 Task: Search one way flight ticket for 2 adults, 2 infants in seat and 1 infant on lap in first from Homer: Homer Airport to Jackson: Jackson Hole Airport on 5-2-2023. Choice of flights is United. Number of bags: 1 checked bag. Price is upto 95000. Outbound departure time preference is 18:15.
Action: Mouse moved to (234, 167)
Screenshot: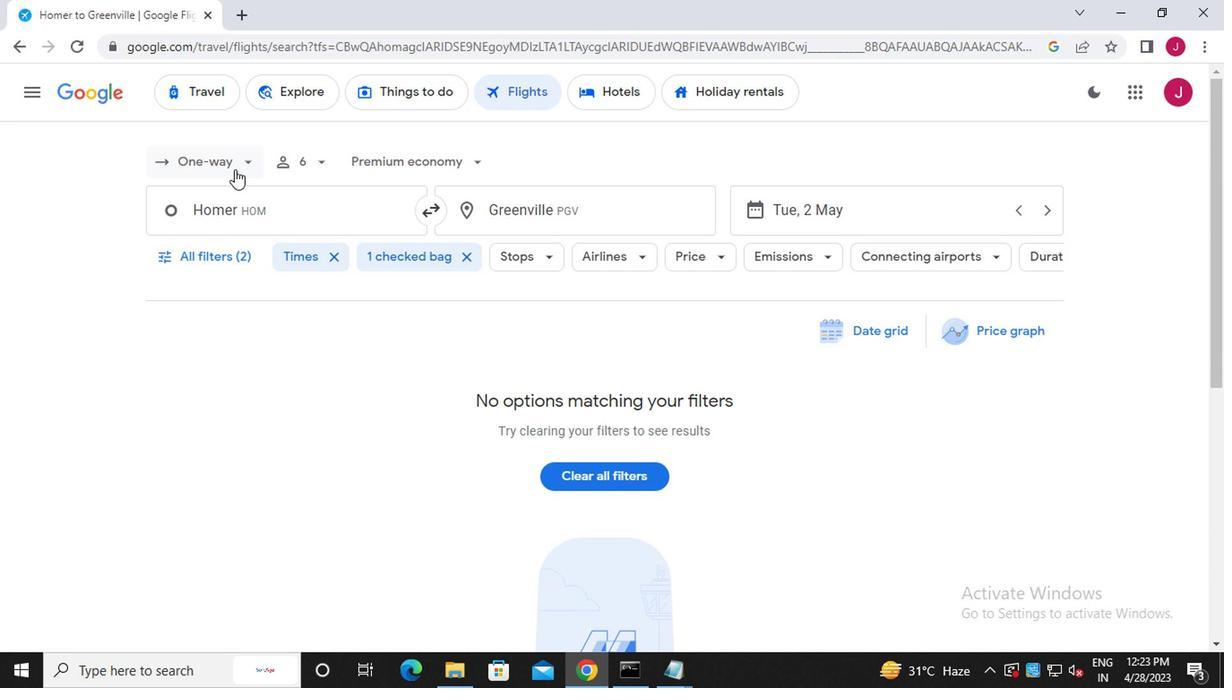 
Action: Mouse pressed left at (234, 167)
Screenshot: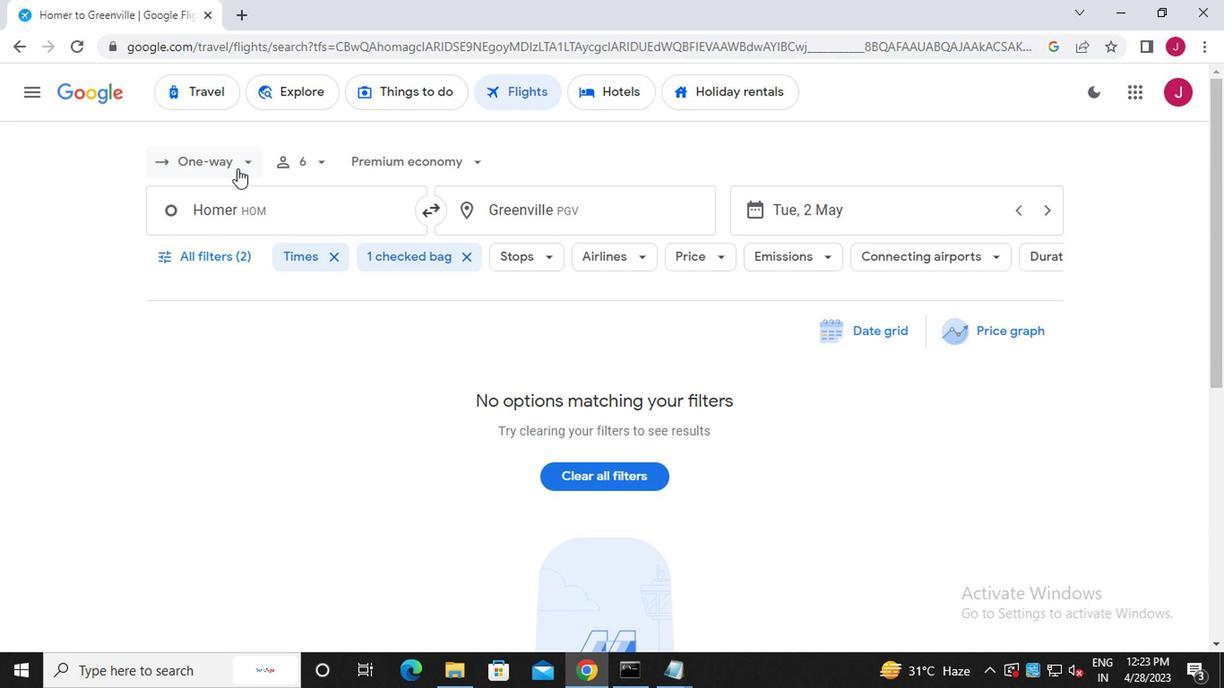 
Action: Mouse moved to (235, 244)
Screenshot: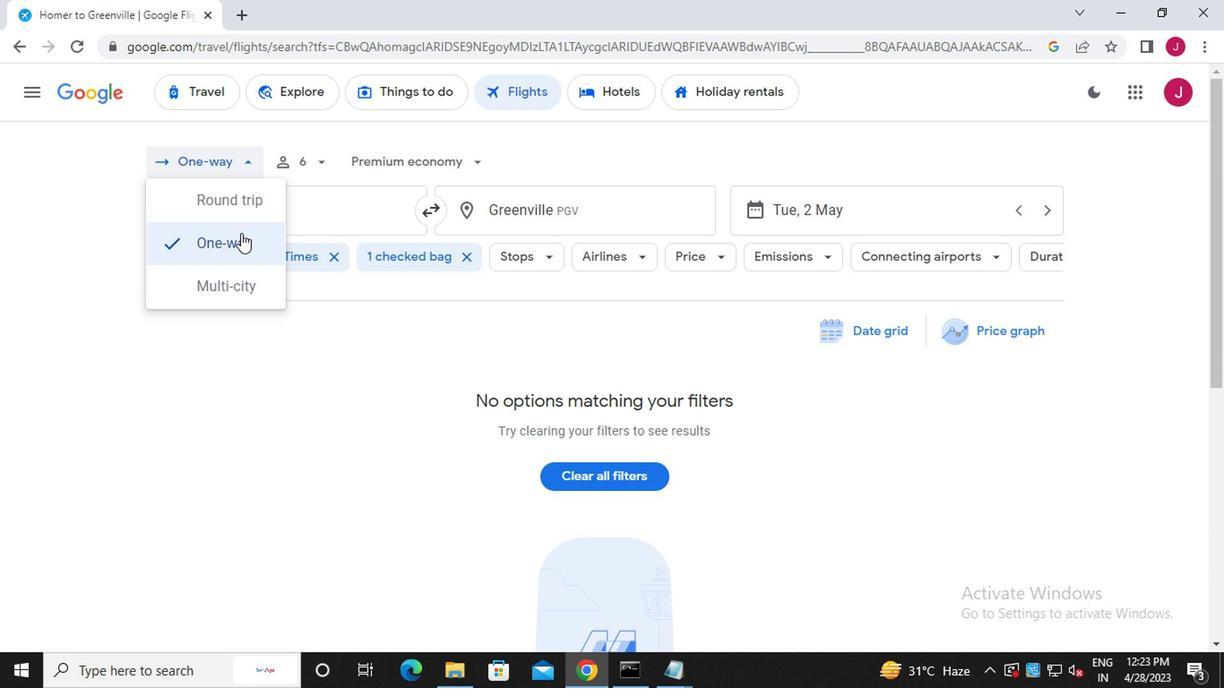 
Action: Mouse pressed left at (235, 244)
Screenshot: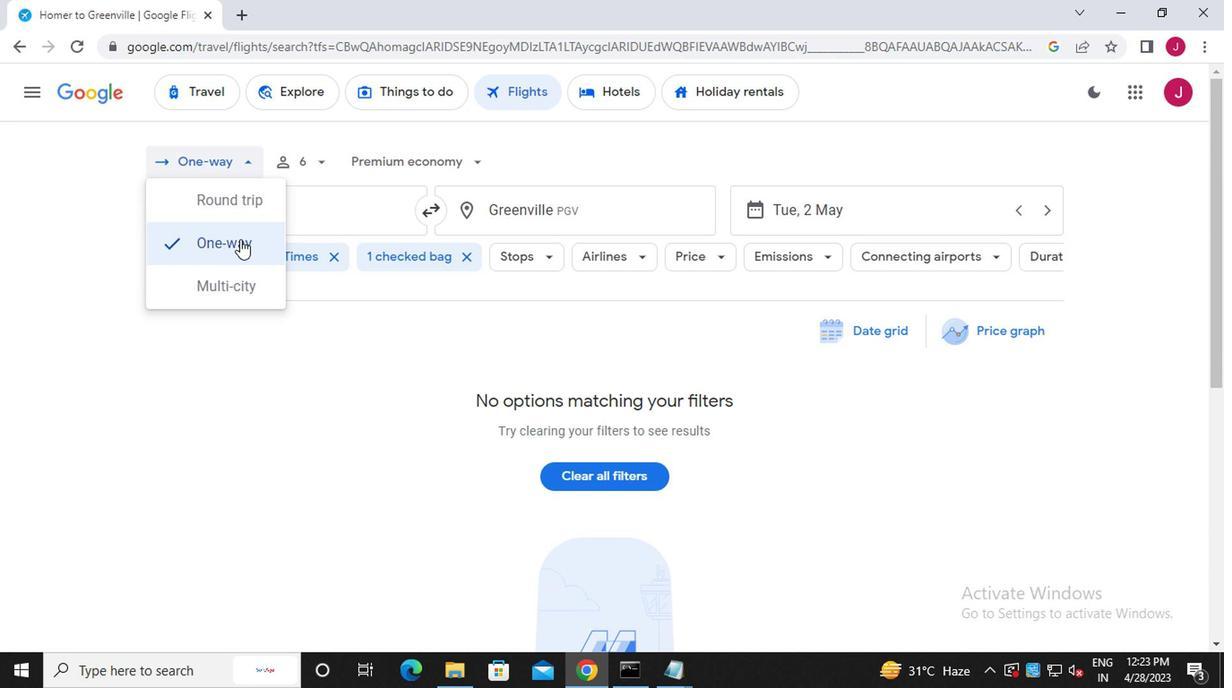 
Action: Mouse moved to (326, 160)
Screenshot: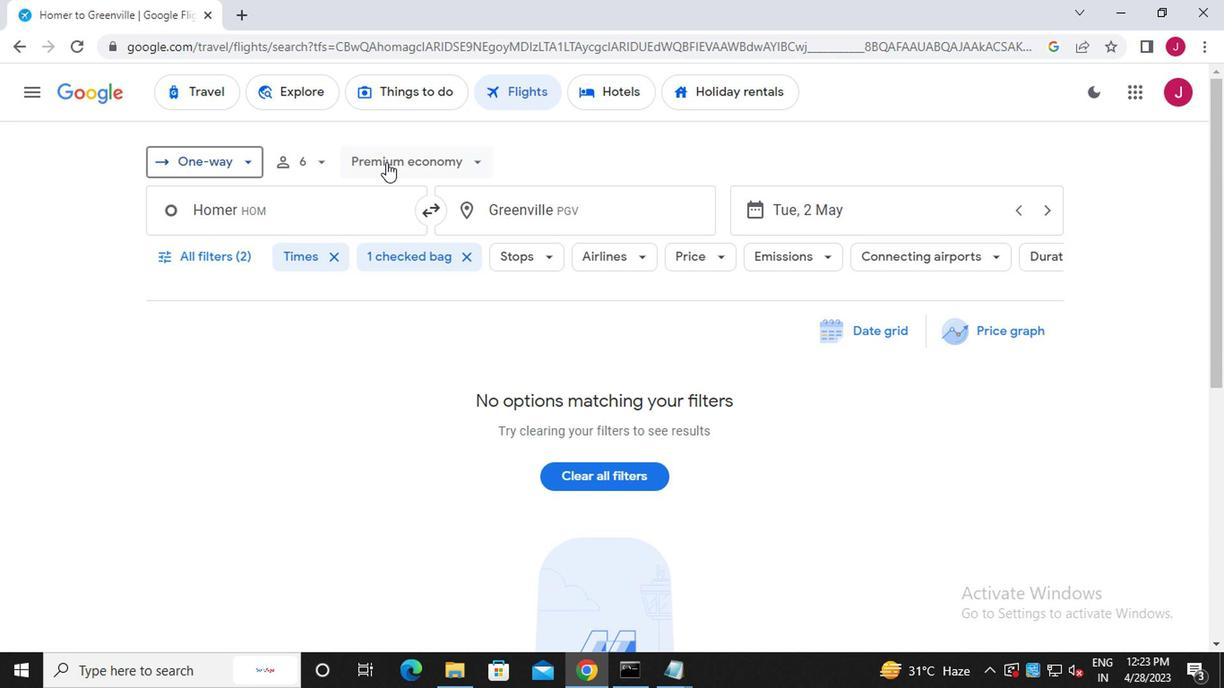 
Action: Mouse pressed left at (326, 160)
Screenshot: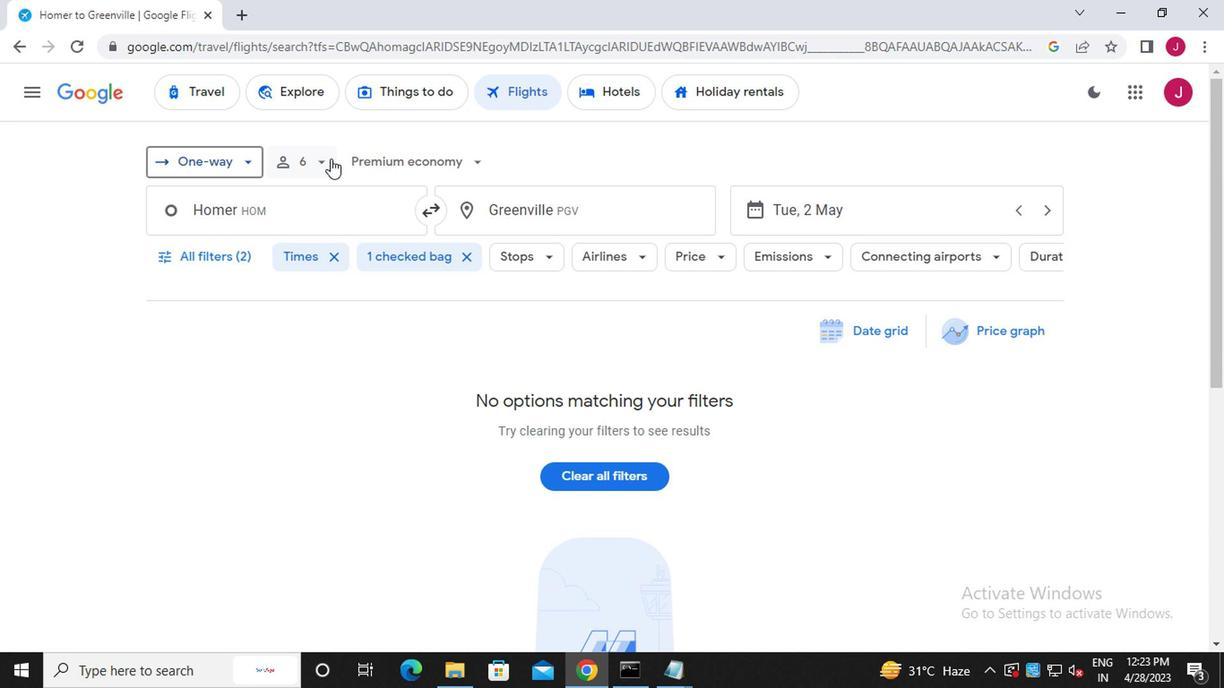 
Action: Mouse moved to (386, 211)
Screenshot: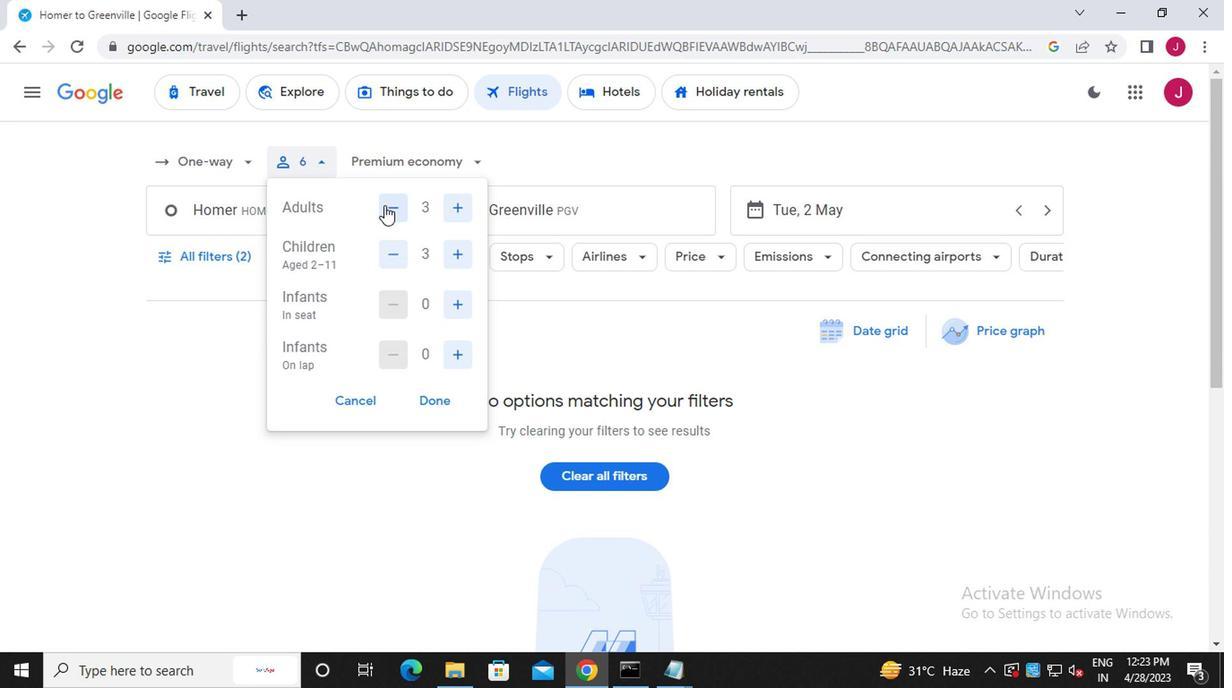
Action: Mouse pressed left at (386, 211)
Screenshot: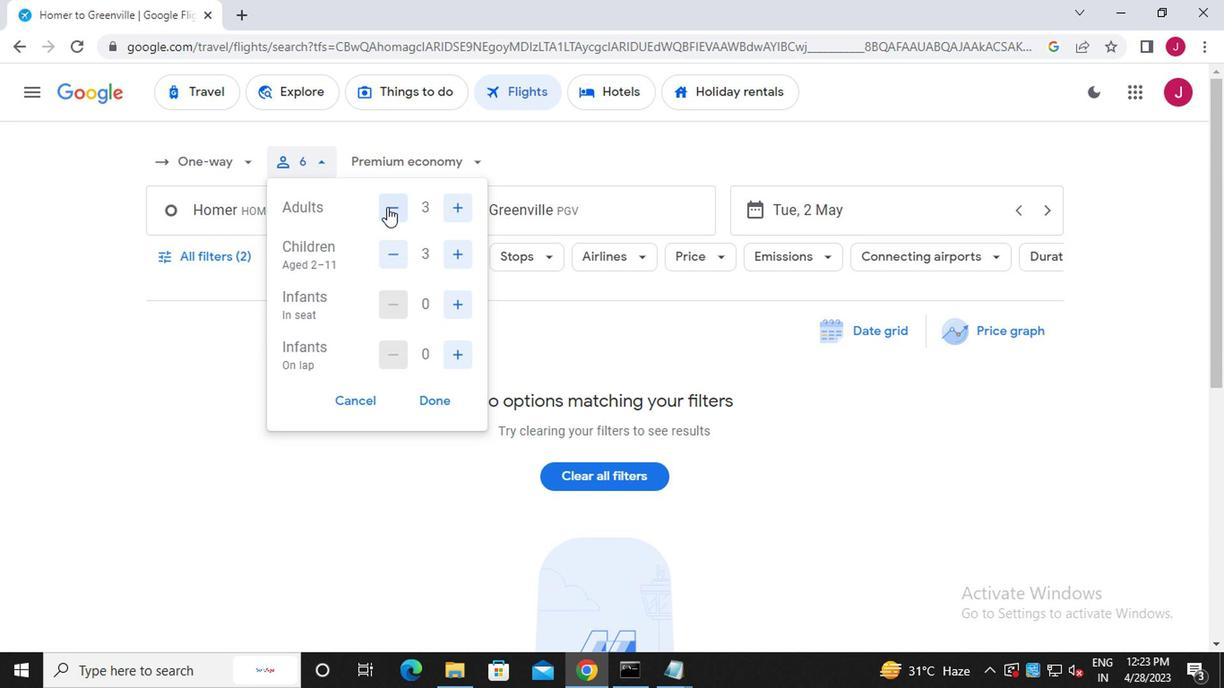 
Action: Mouse moved to (386, 258)
Screenshot: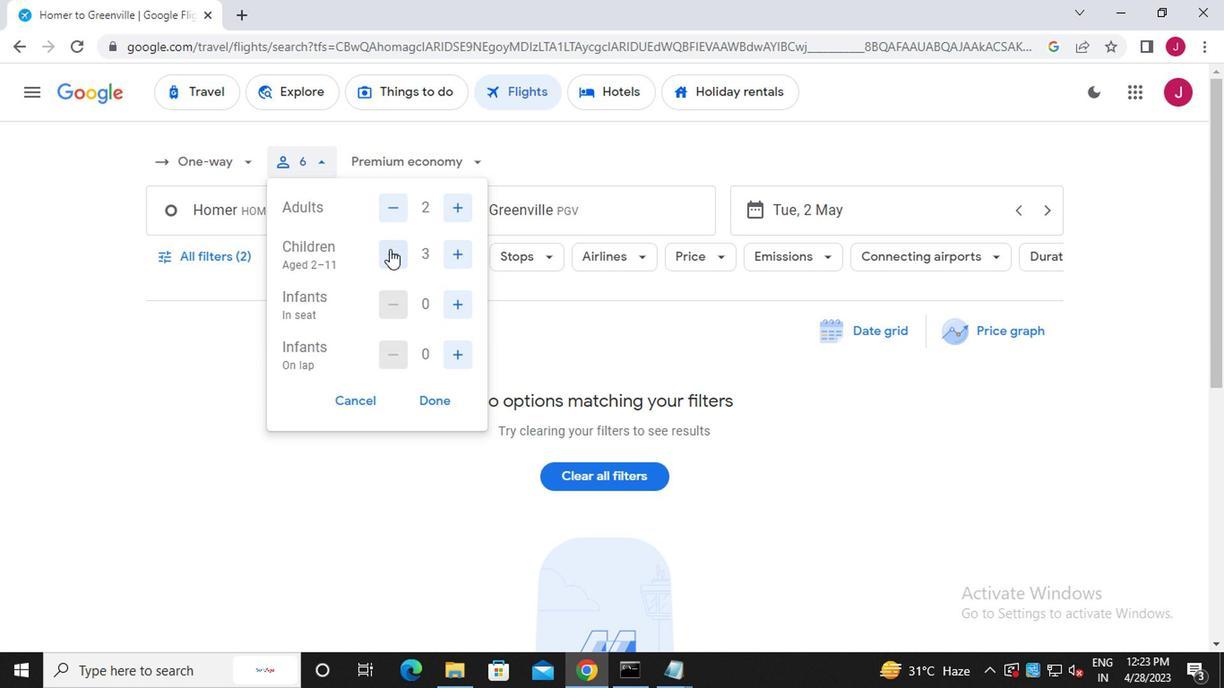 
Action: Mouse pressed left at (386, 258)
Screenshot: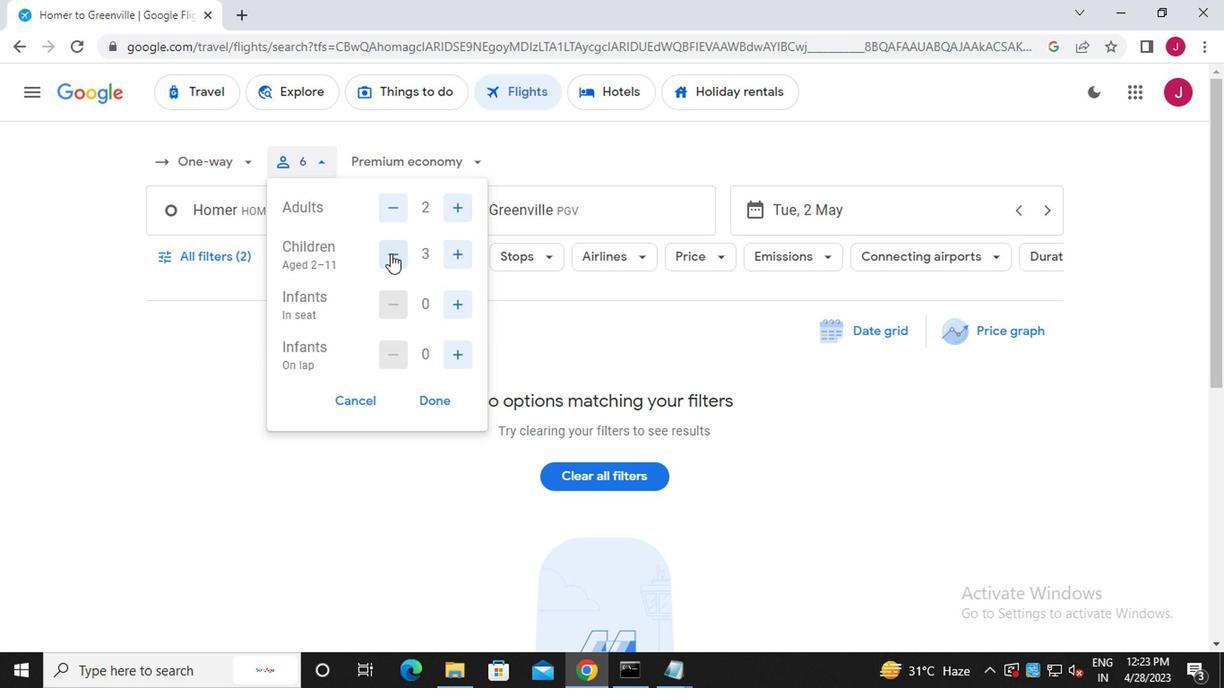 
Action: Mouse pressed left at (386, 258)
Screenshot: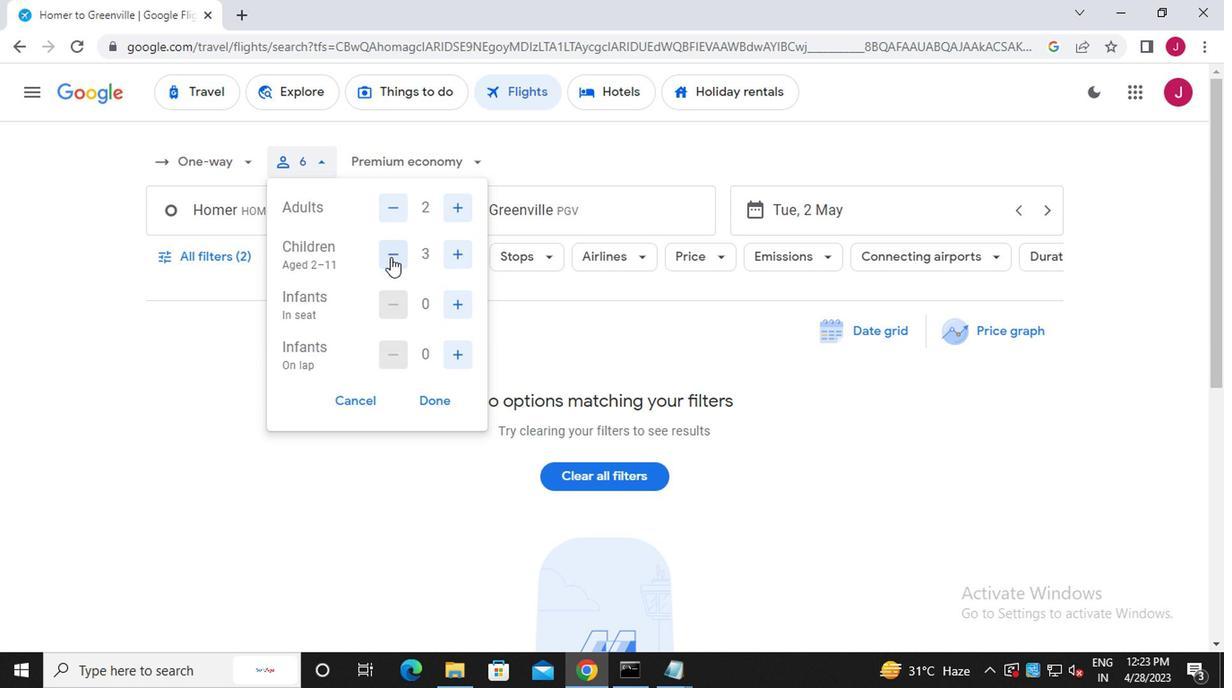 
Action: Mouse pressed left at (386, 258)
Screenshot: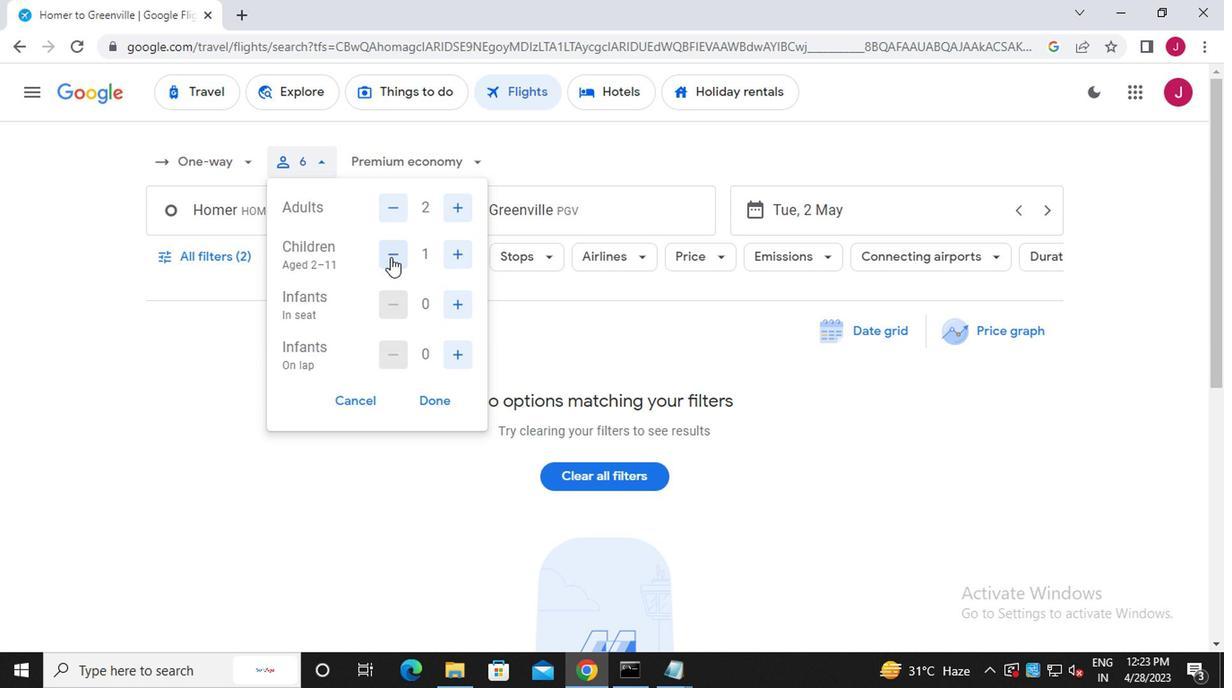 
Action: Mouse moved to (450, 307)
Screenshot: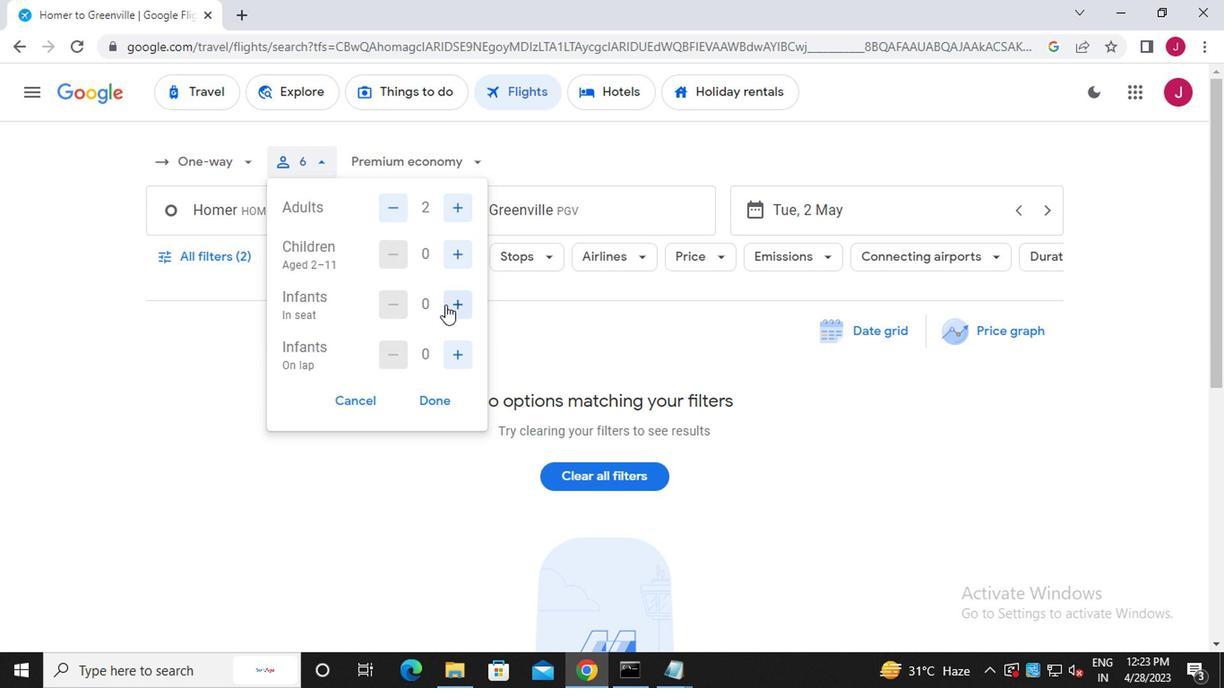 
Action: Mouse pressed left at (450, 307)
Screenshot: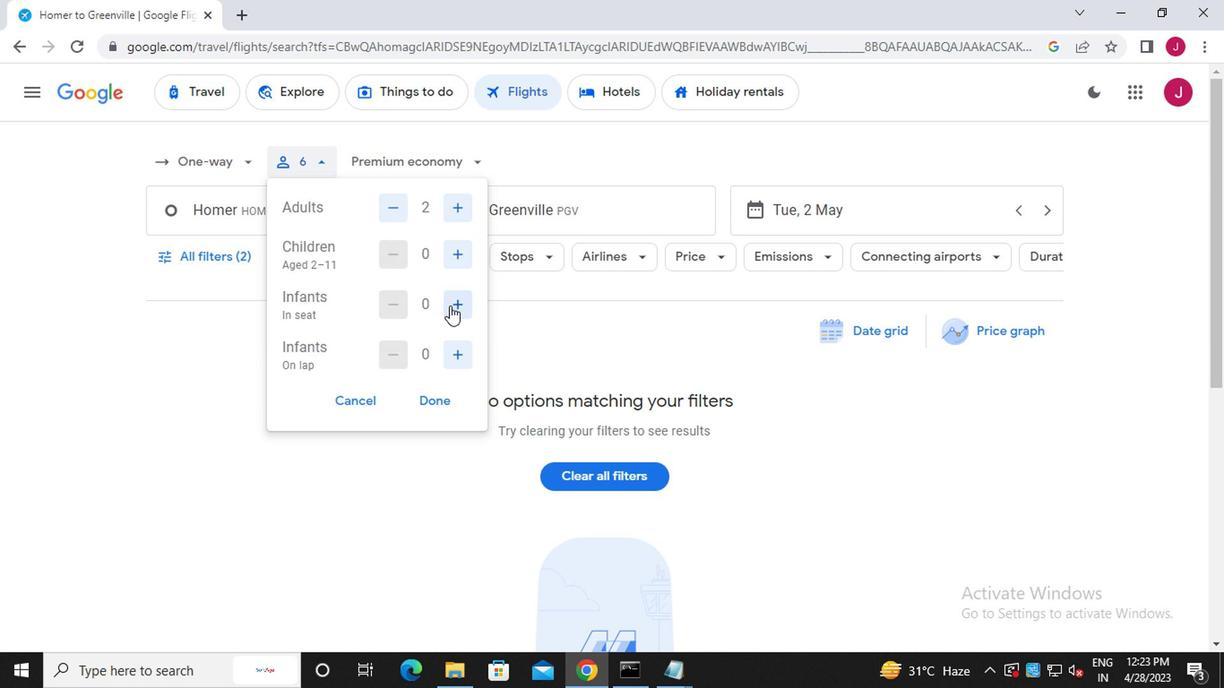 
Action: Mouse moved to (452, 307)
Screenshot: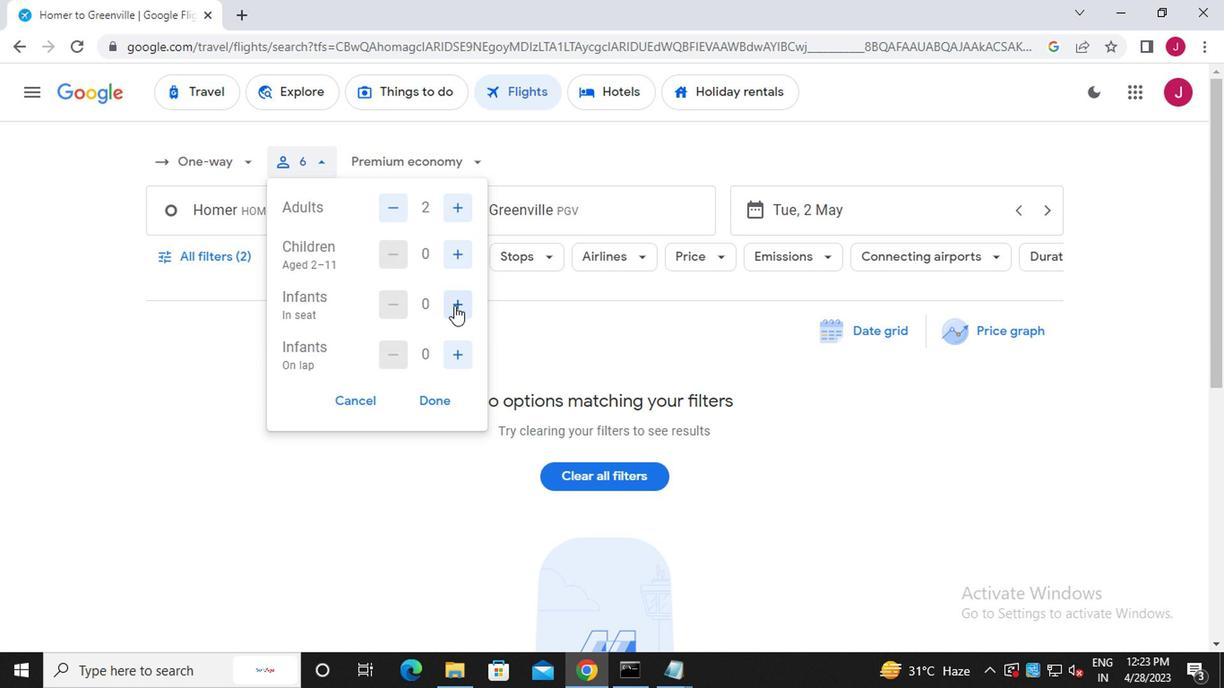 
Action: Mouse pressed left at (452, 307)
Screenshot: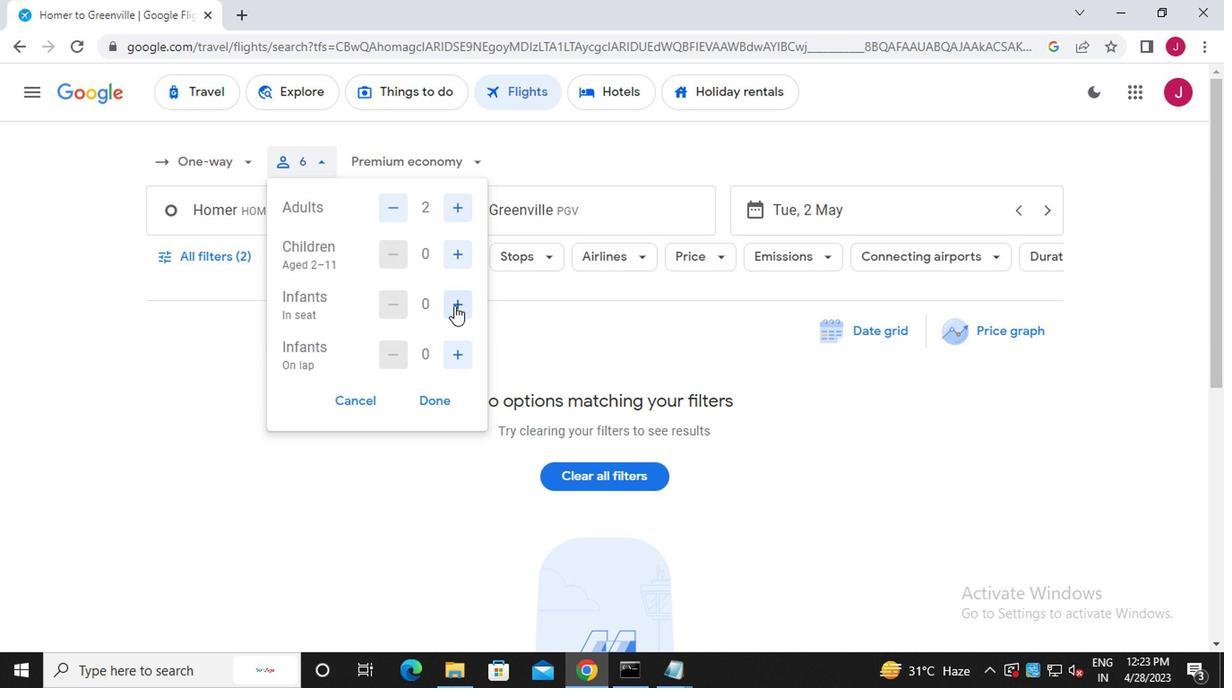 
Action: Mouse moved to (450, 351)
Screenshot: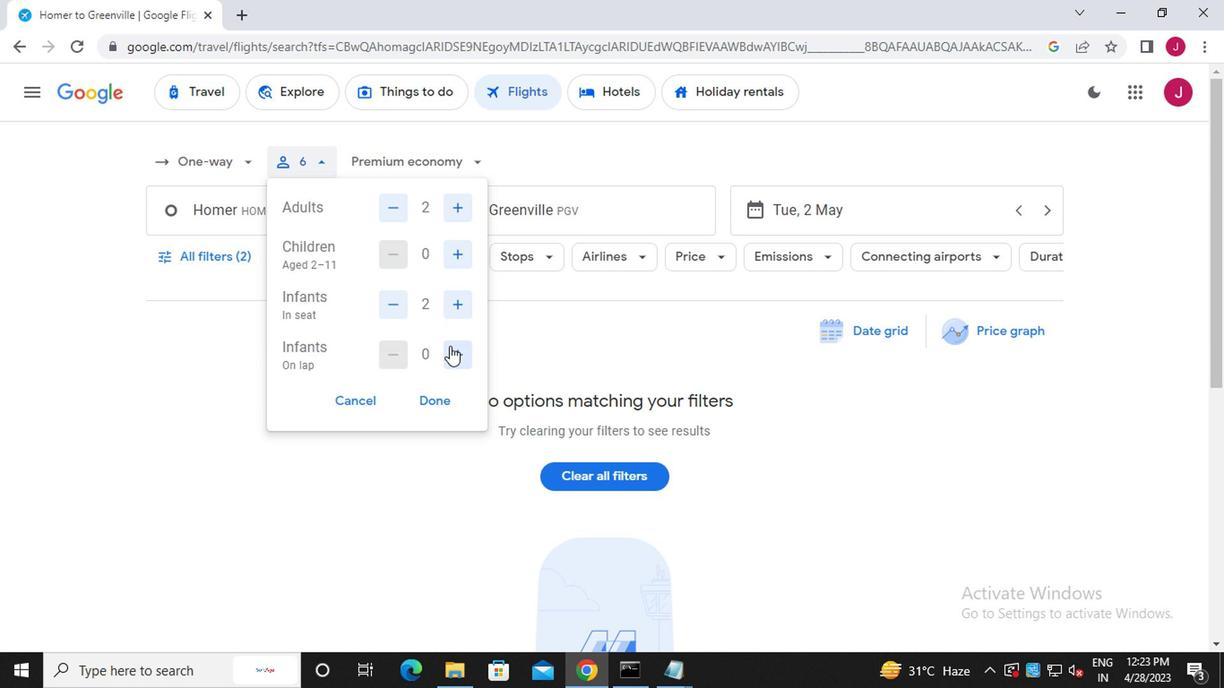 
Action: Mouse pressed left at (450, 351)
Screenshot: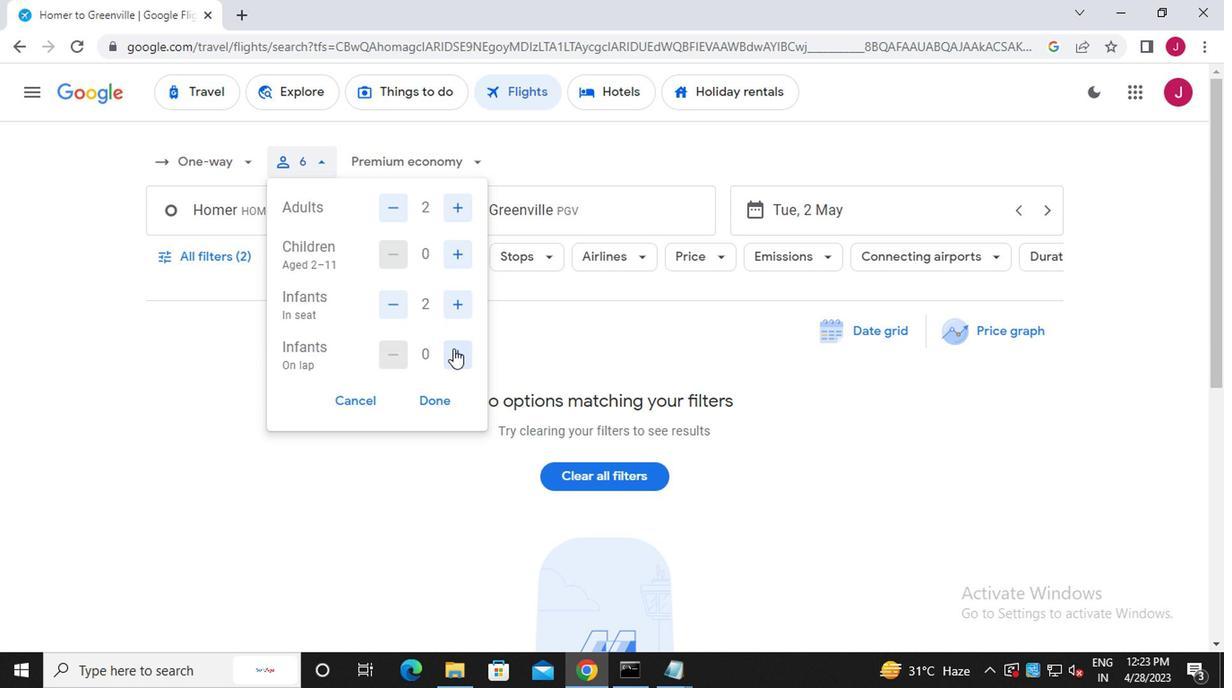 
Action: Mouse moved to (430, 402)
Screenshot: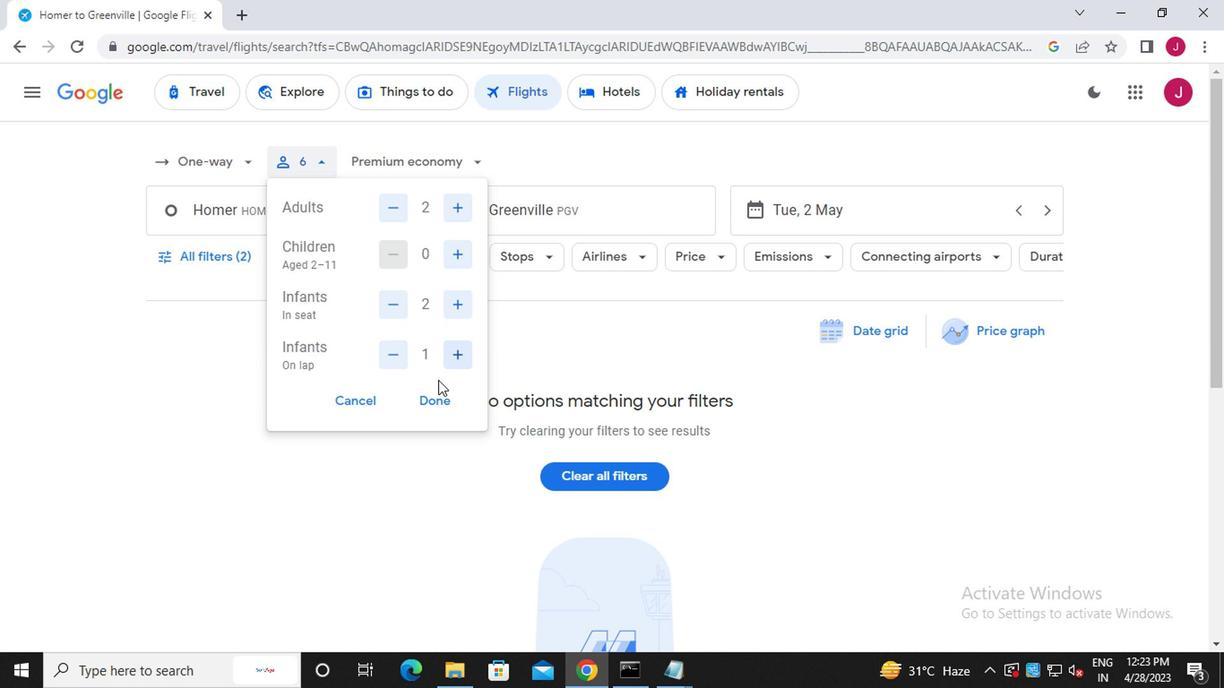 
Action: Mouse pressed left at (430, 402)
Screenshot: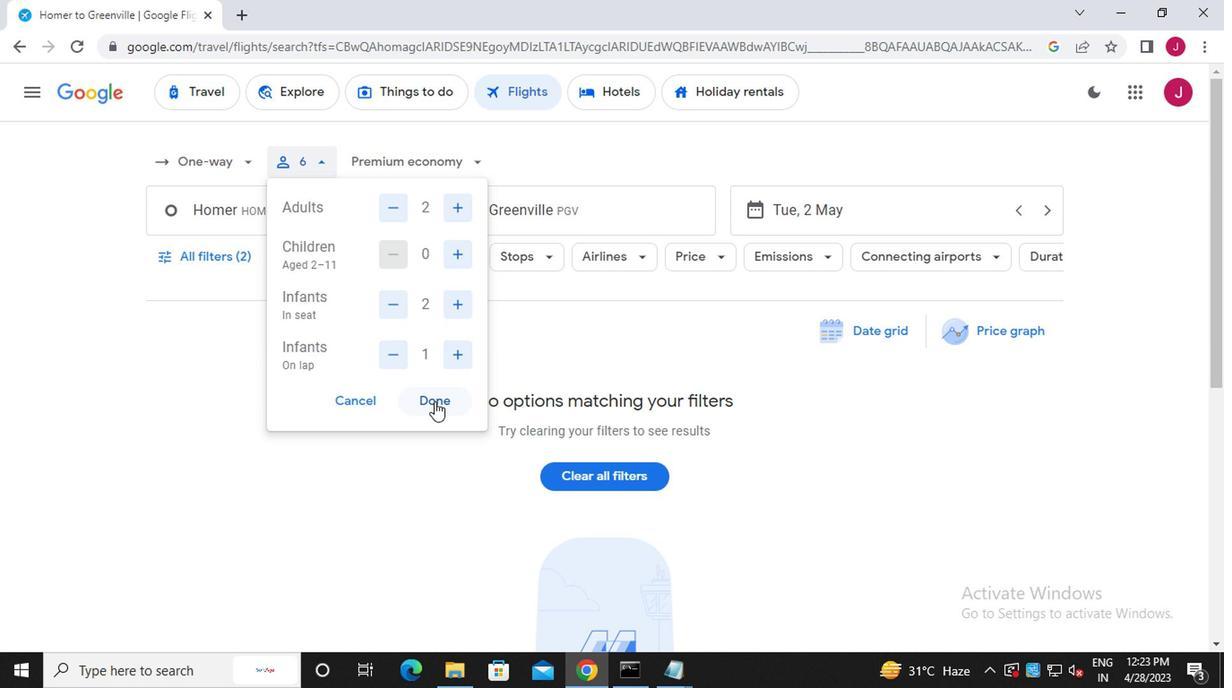 
Action: Mouse moved to (330, 218)
Screenshot: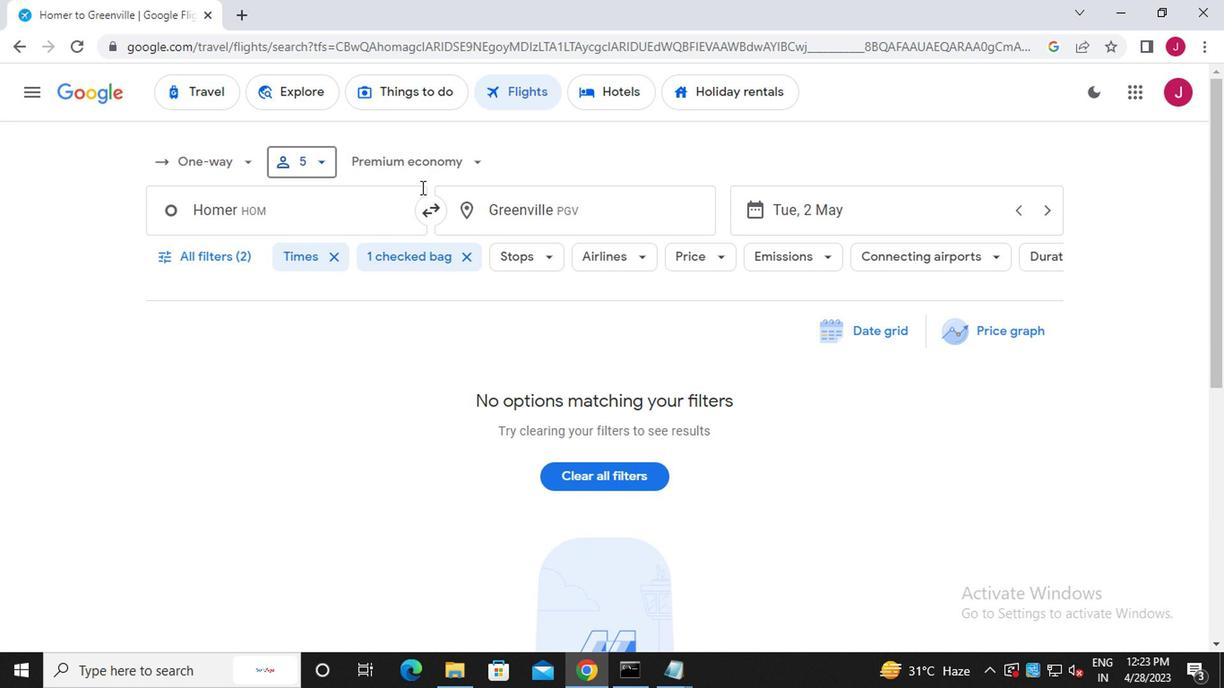 
Action: Mouse pressed left at (330, 218)
Screenshot: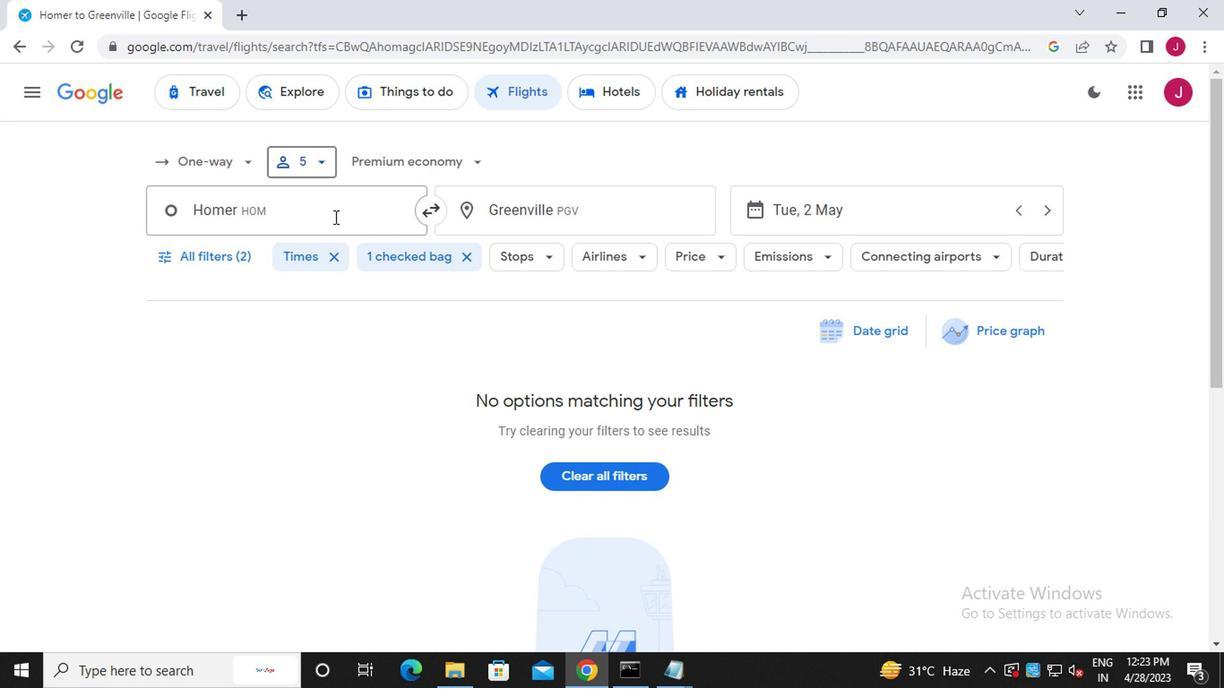
Action: Mouse moved to (324, 222)
Screenshot: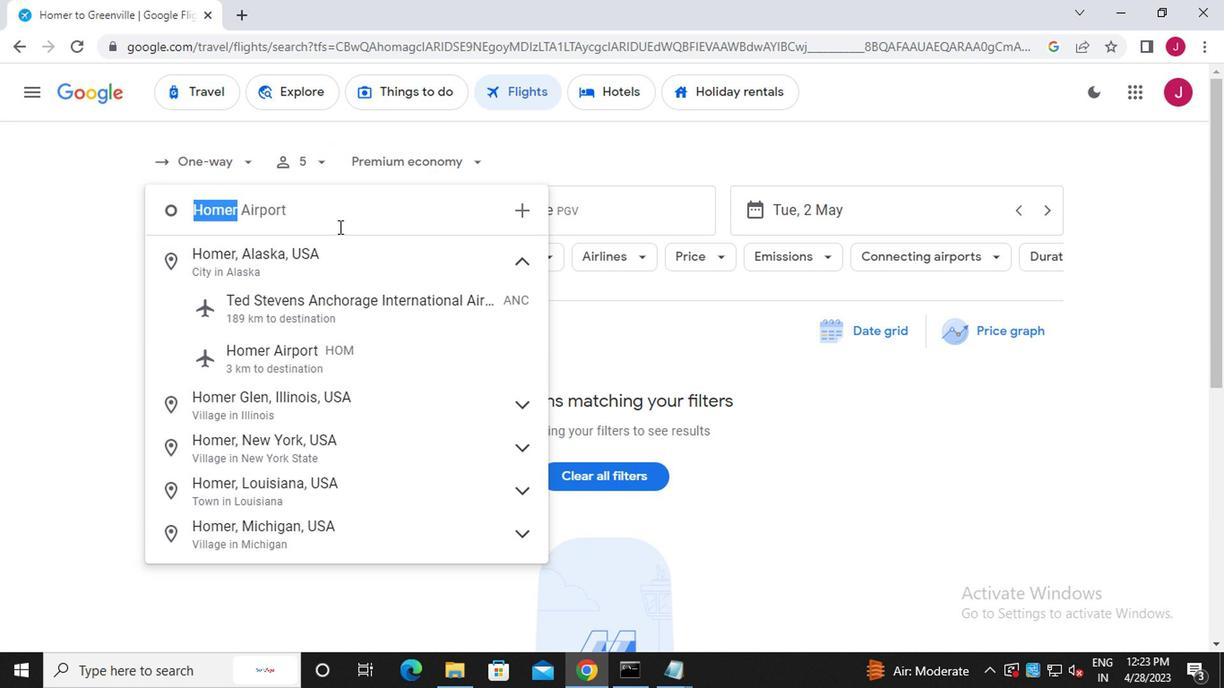 
Action: Key pressed <Key.enter>
Screenshot: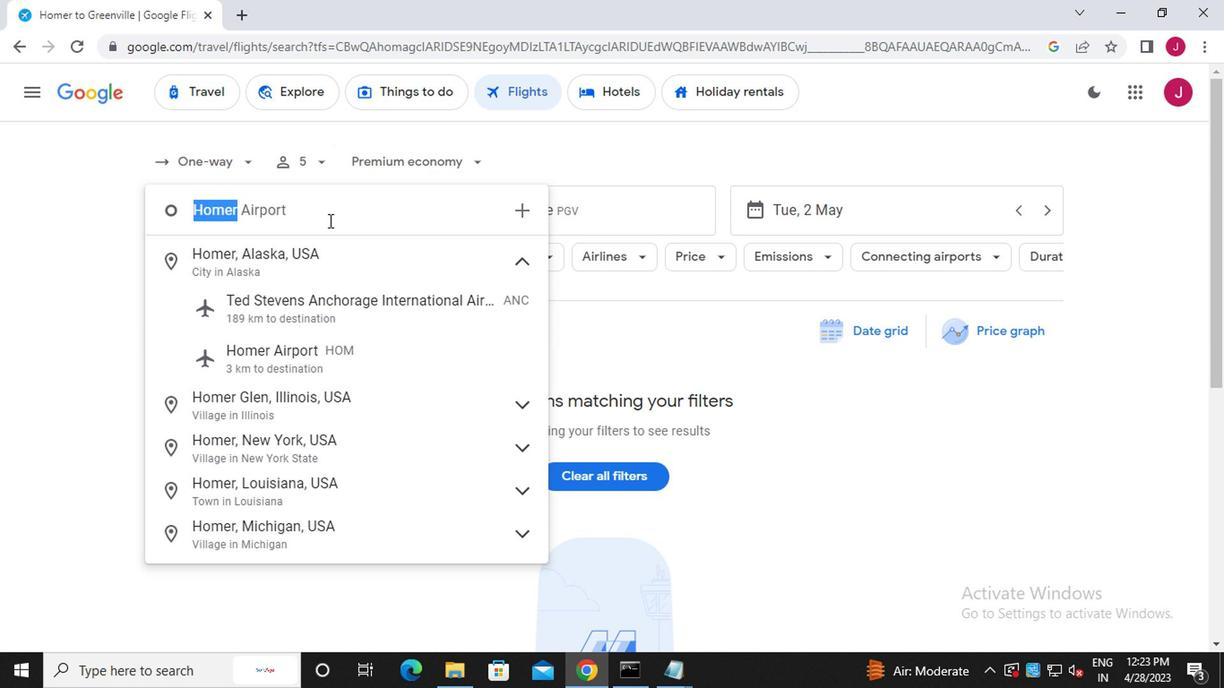 
Action: Mouse moved to (626, 215)
Screenshot: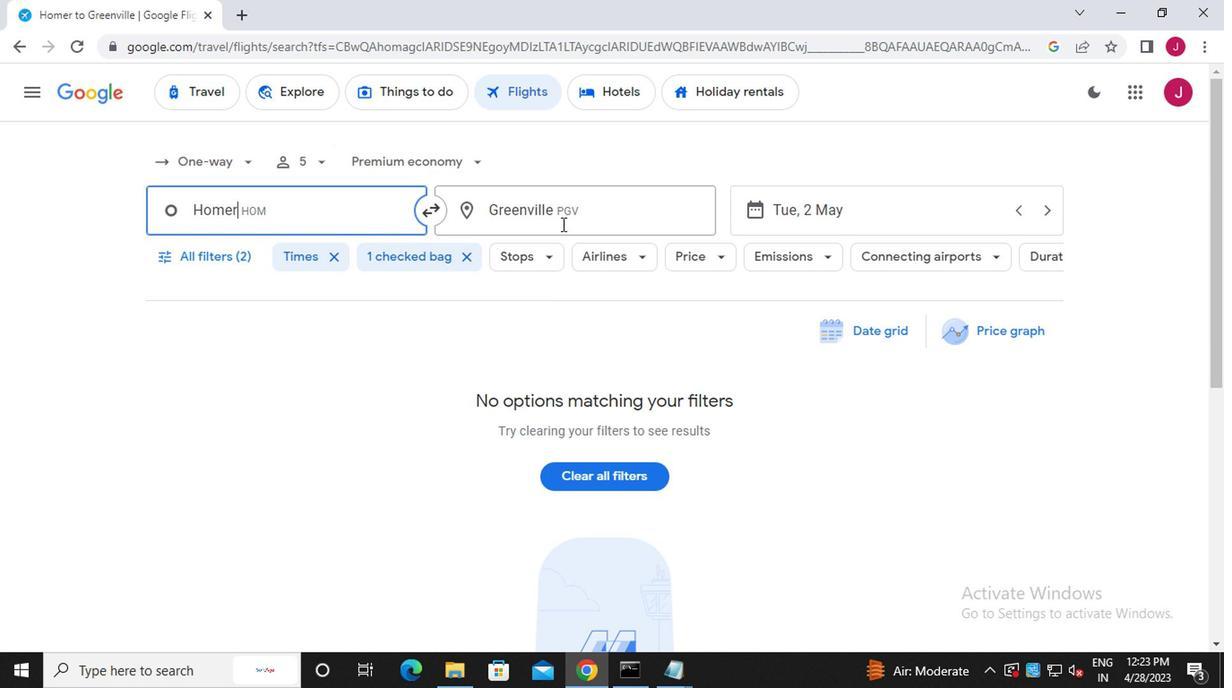 
Action: Mouse pressed left at (626, 215)
Screenshot: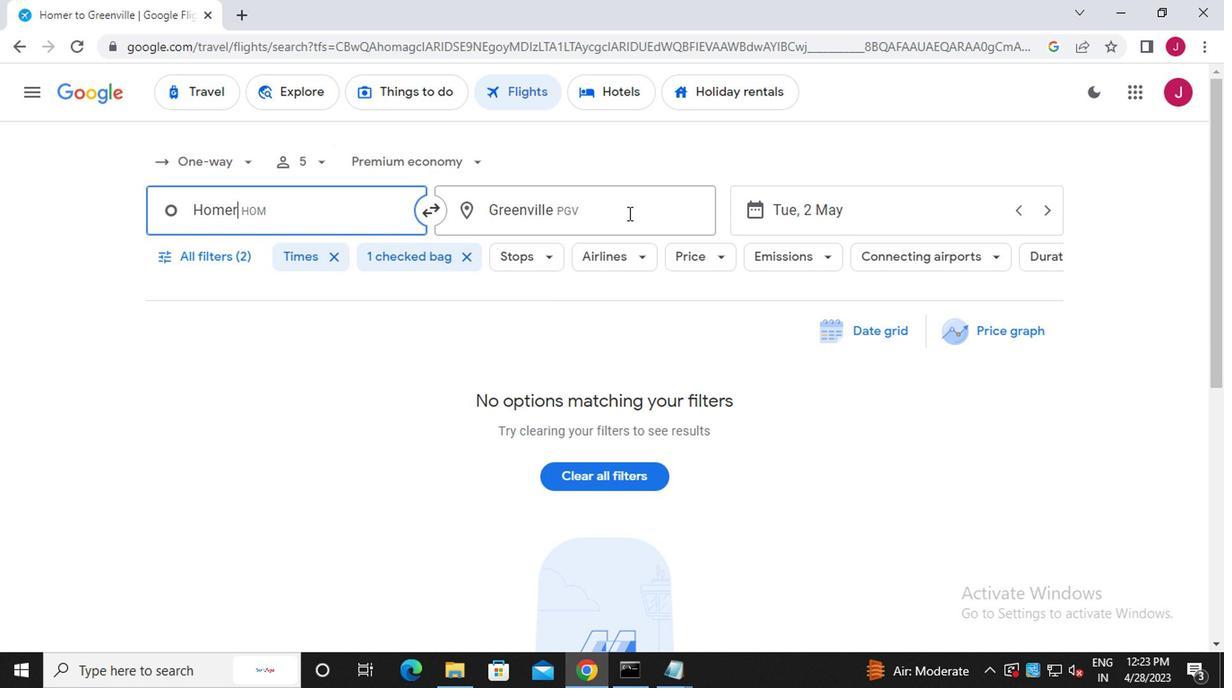 
Action: Key pressed jackson<Key.space>hole
Screenshot: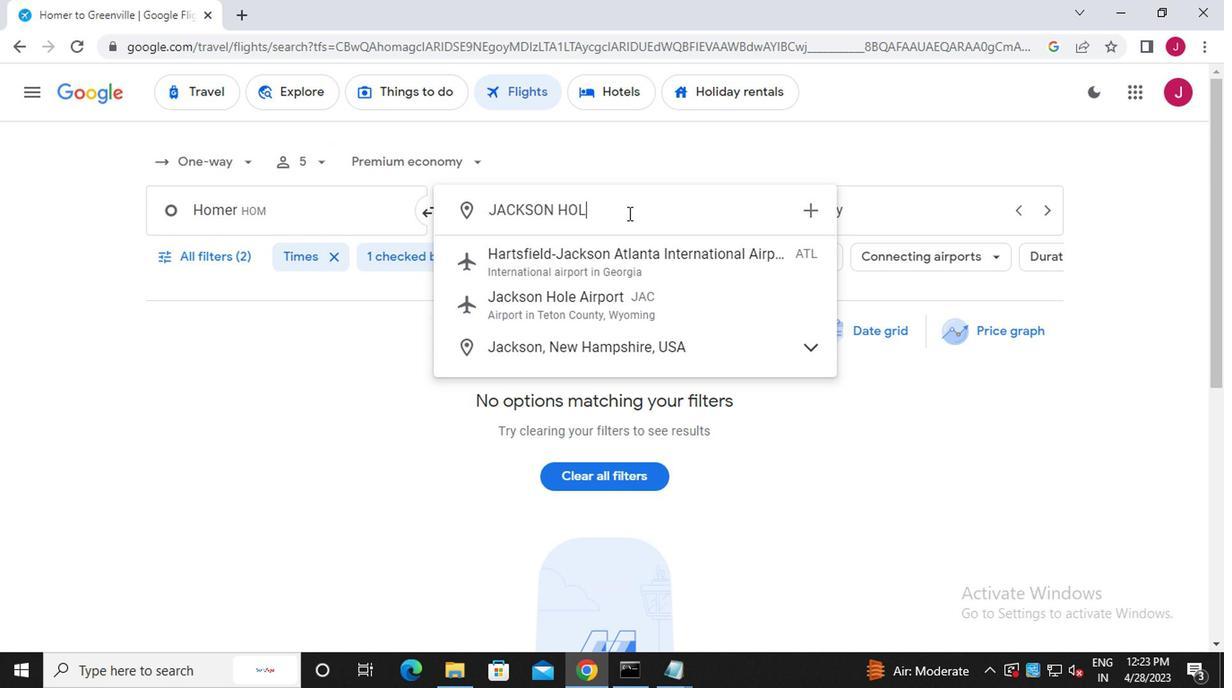 
Action: Mouse moved to (645, 262)
Screenshot: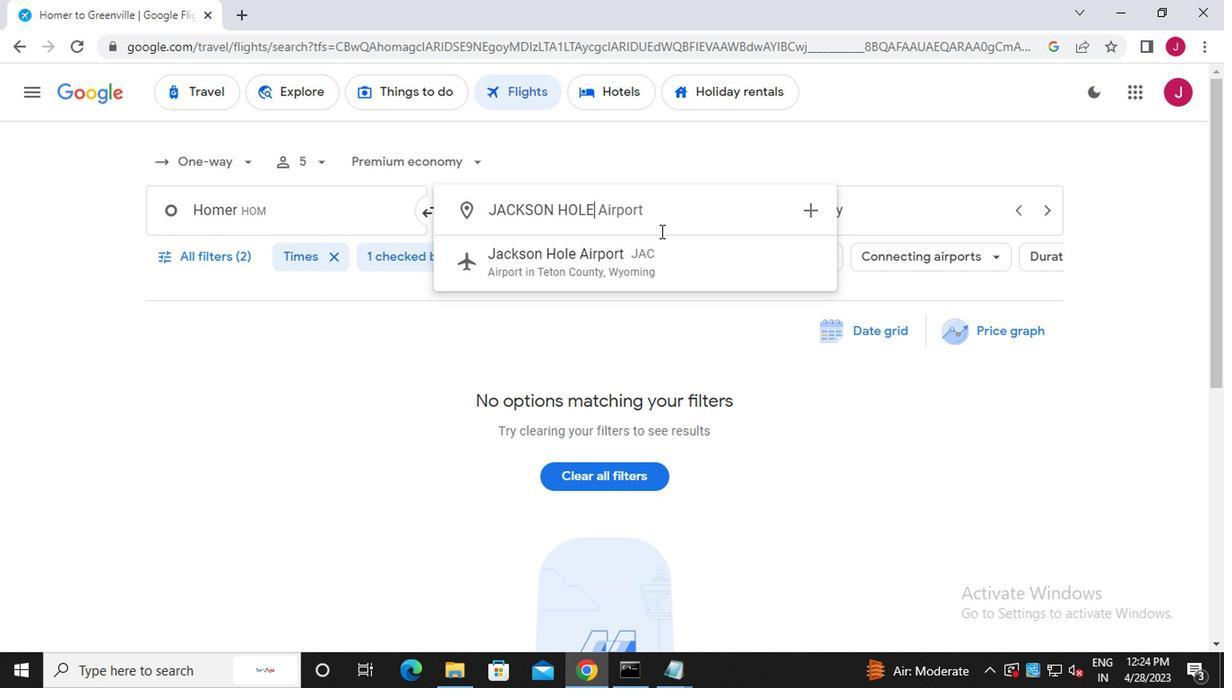 
Action: Mouse pressed left at (645, 262)
Screenshot: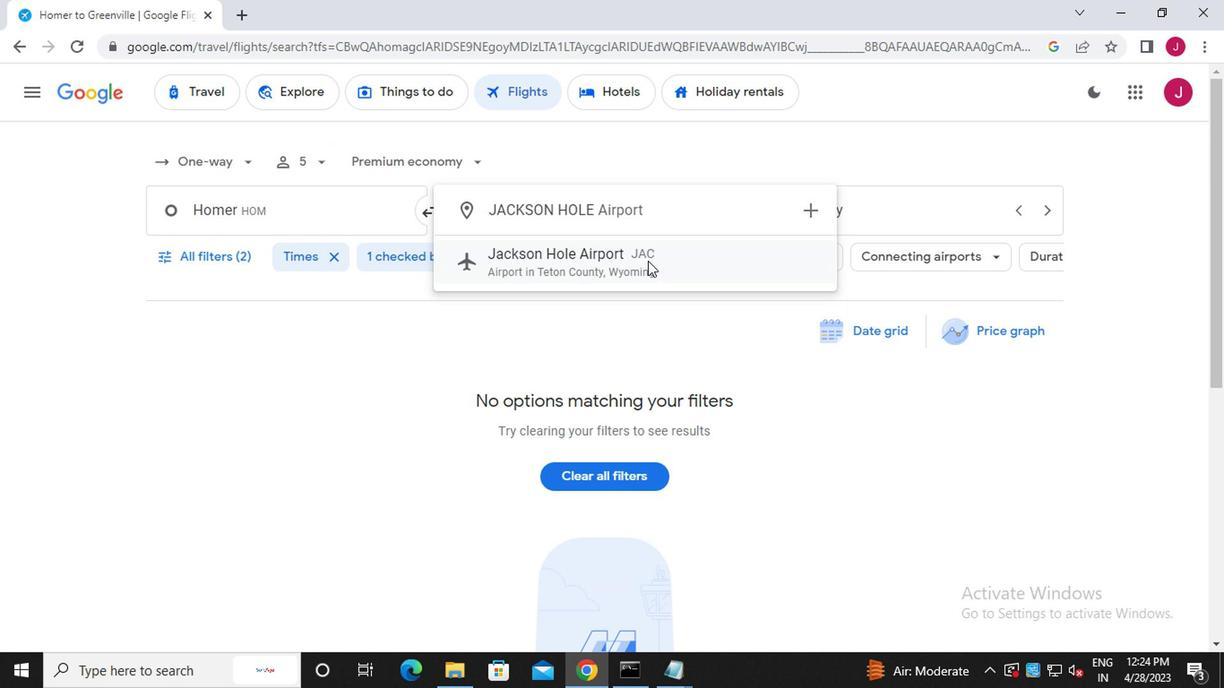 
Action: Mouse moved to (847, 225)
Screenshot: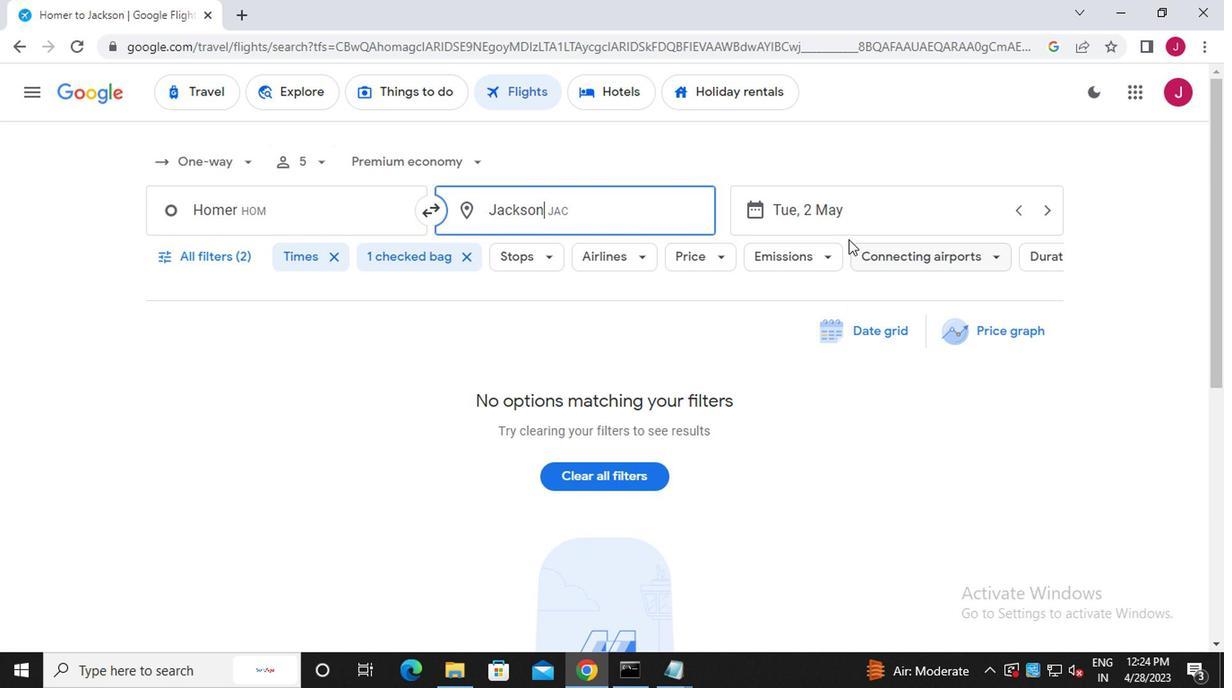 
Action: Mouse pressed left at (847, 225)
Screenshot: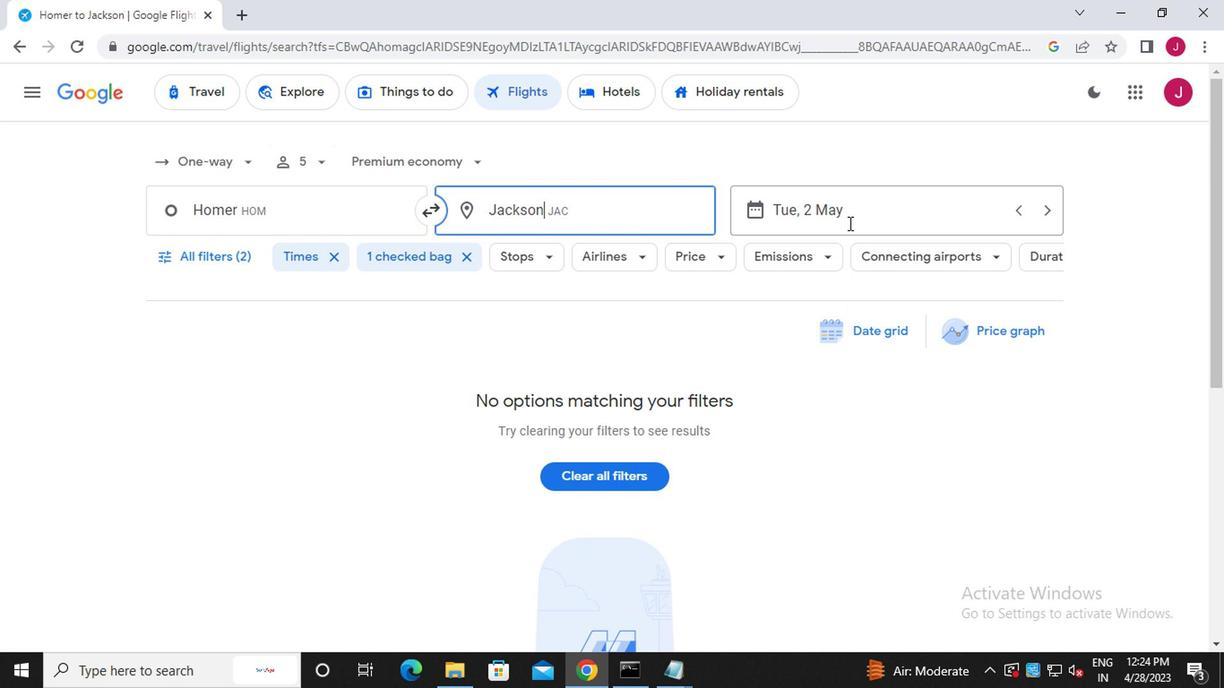 
Action: Mouse moved to (1035, 614)
Screenshot: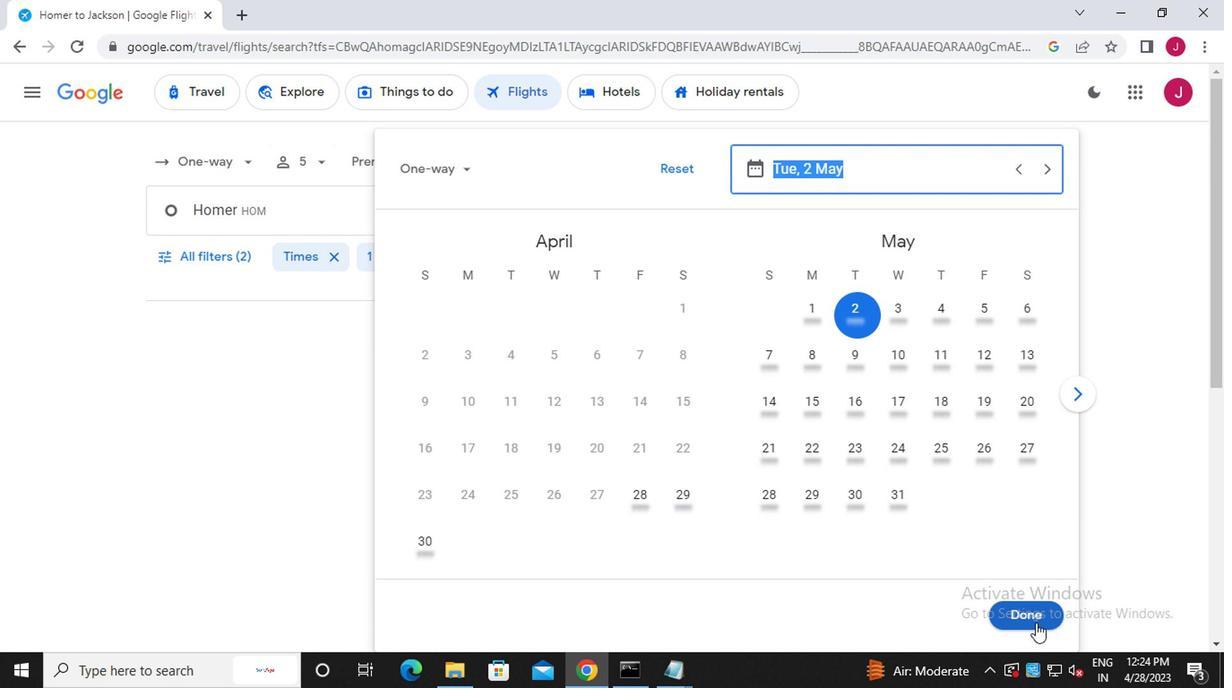 
Action: Mouse pressed left at (1035, 614)
Screenshot: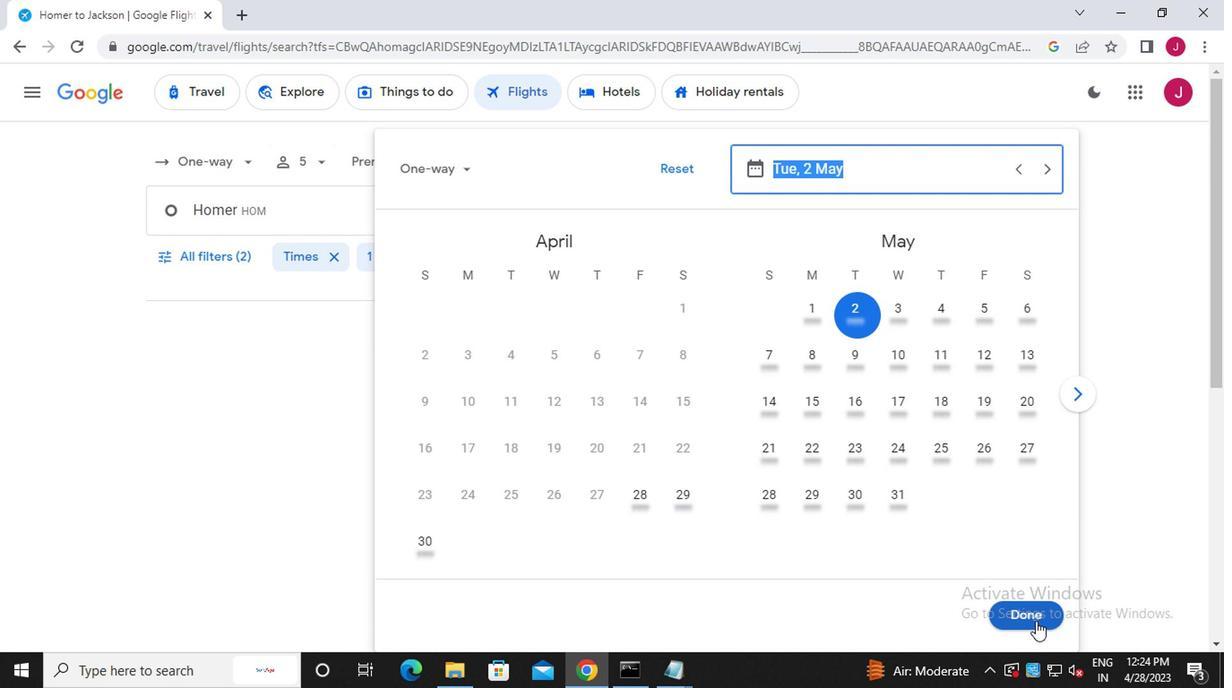 
Action: Mouse moved to (213, 262)
Screenshot: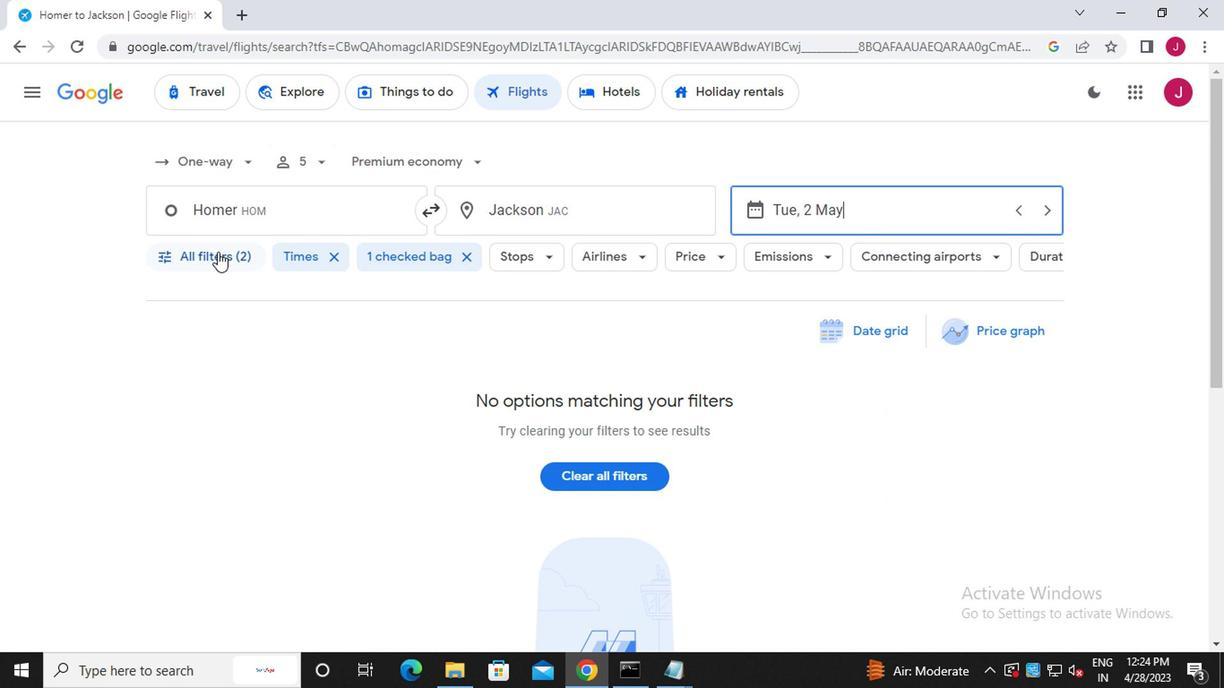 
Action: Mouse pressed left at (213, 262)
Screenshot: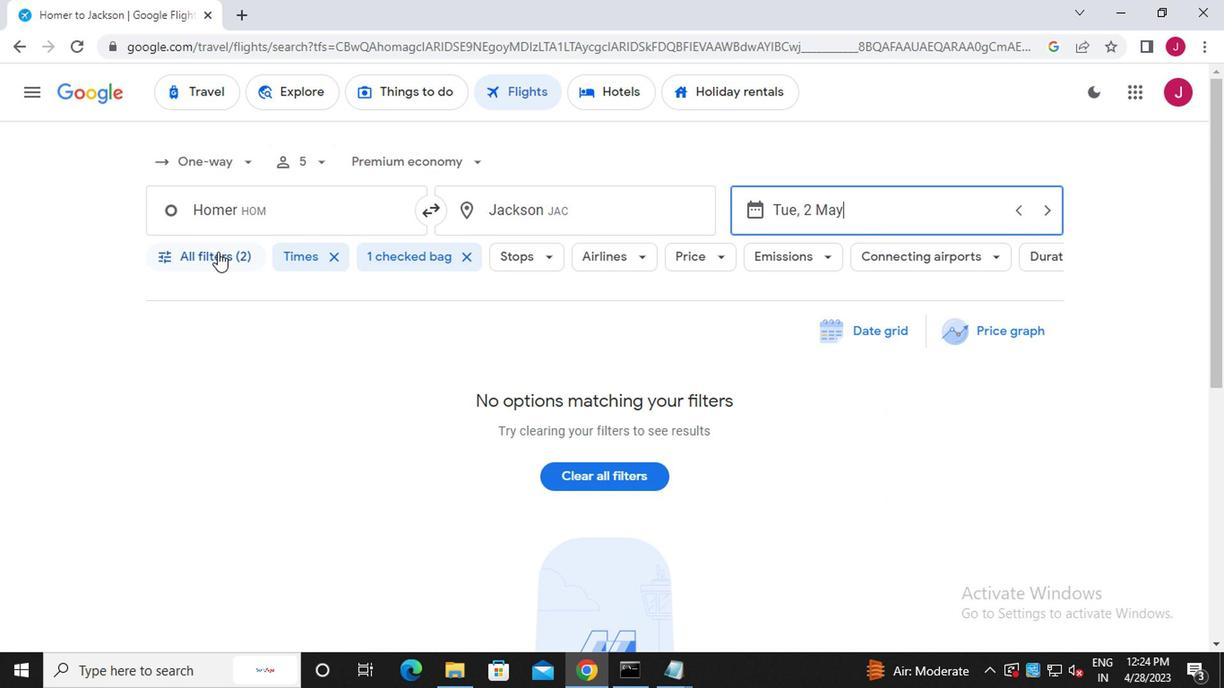 
Action: Mouse moved to (330, 372)
Screenshot: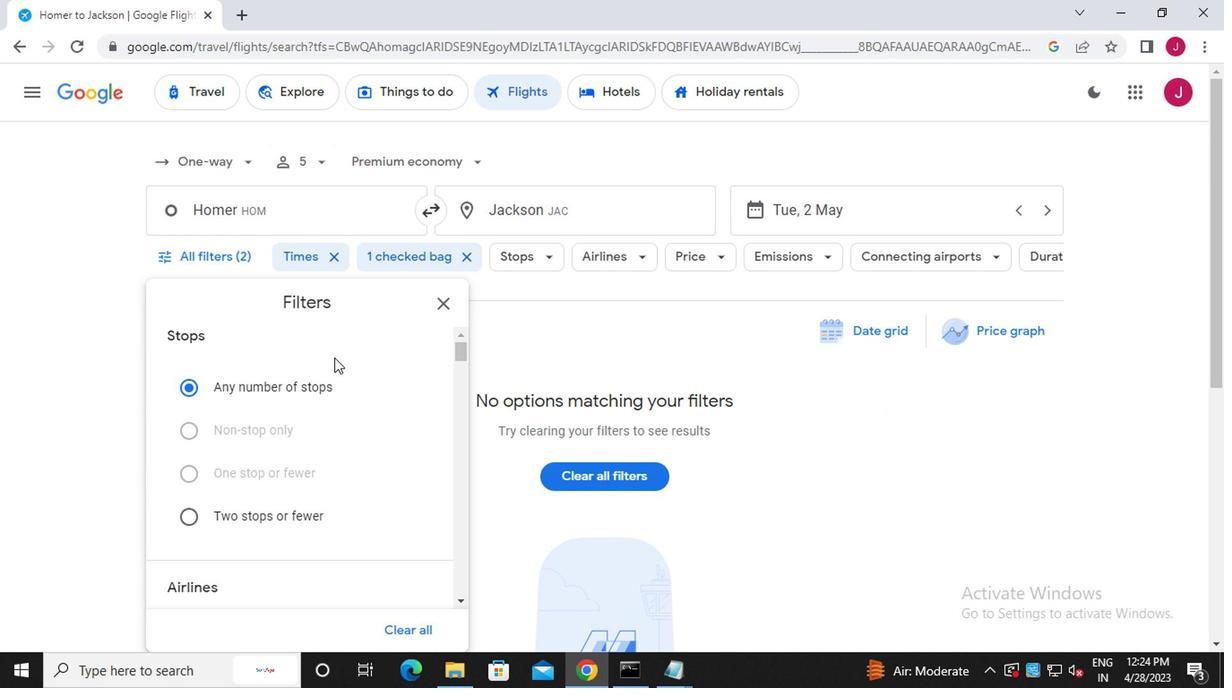 
Action: Mouse scrolled (330, 371) with delta (0, 0)
Screenshot: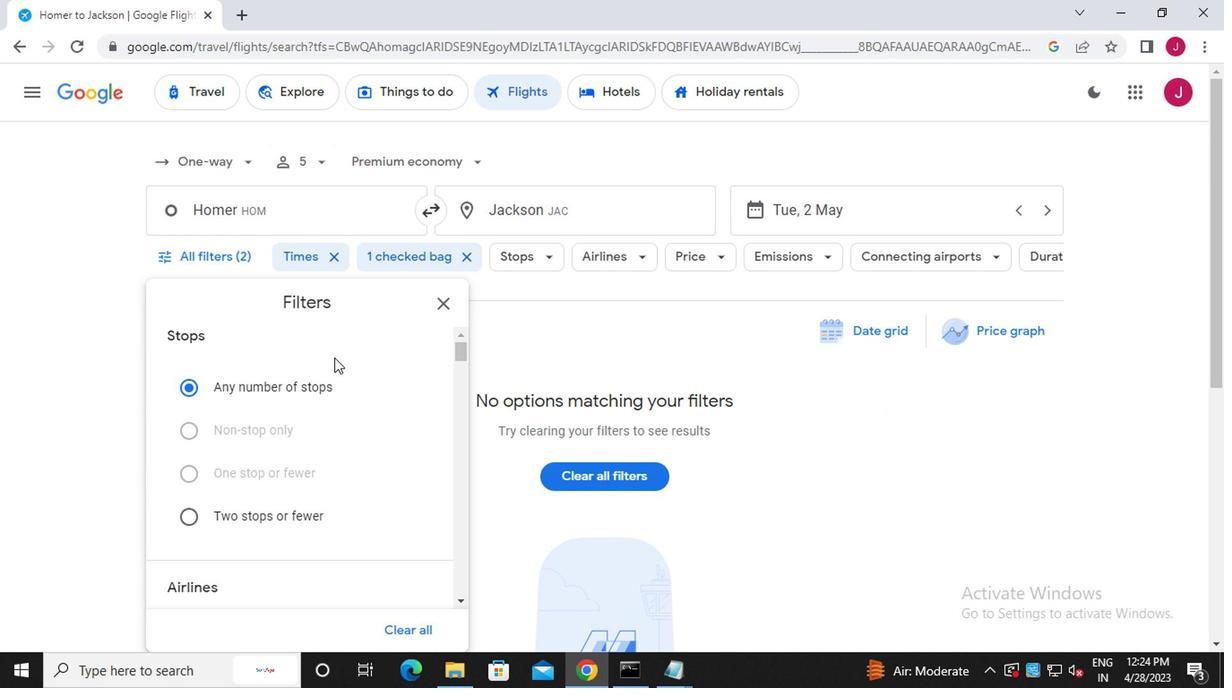 
Action: Mouse moved to (330, 385)
Screenshot: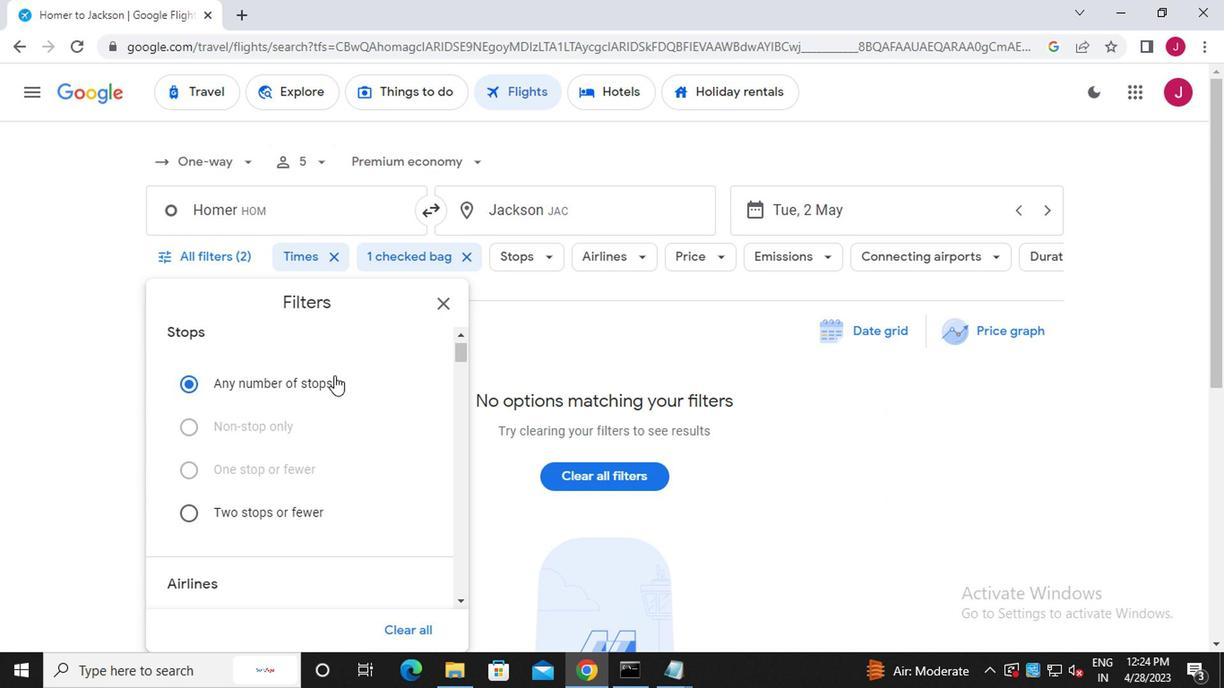 
Action: Mouse scrolled (330, 383) with delta (0, -1)
Screenshot: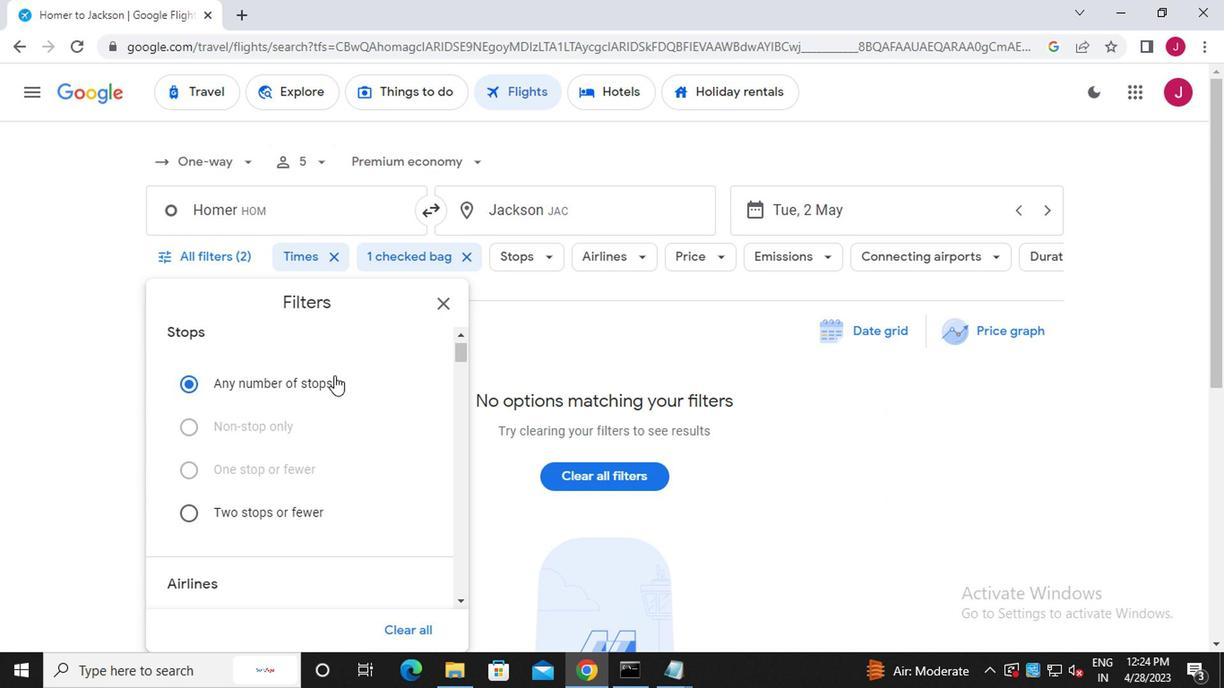 
Action: Mouse moved to (400, 461)
Screenshot: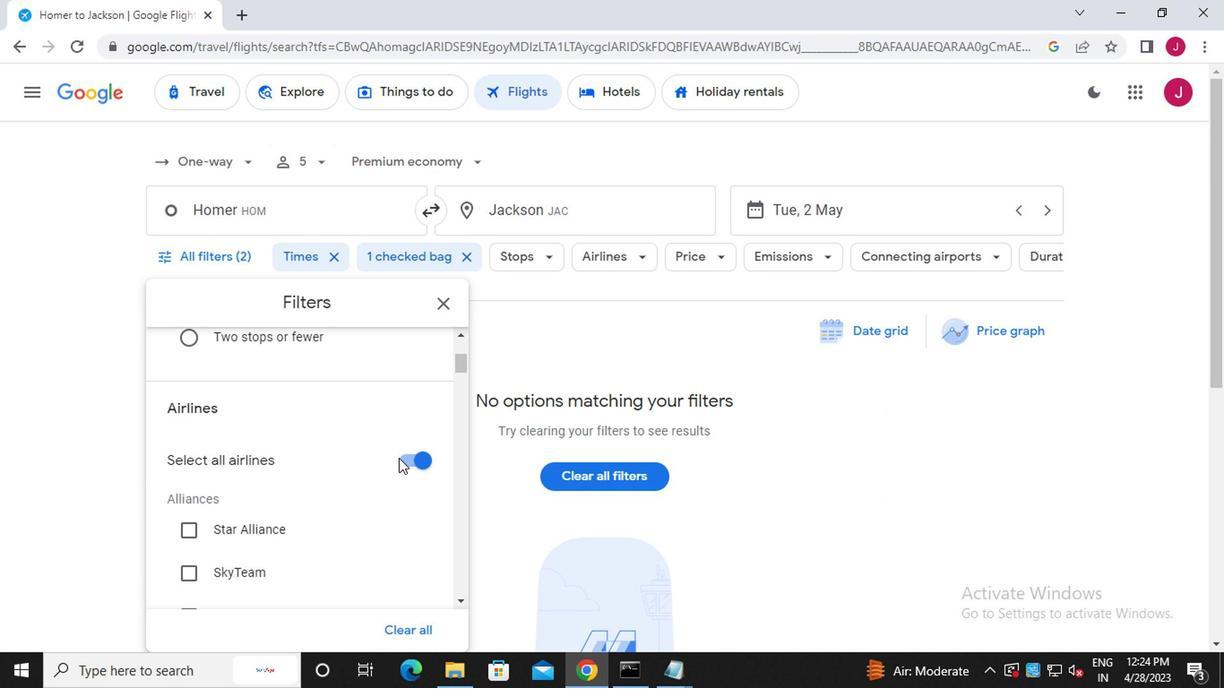 
Action: Mouse pressed left at (400, 461)
Screenshot: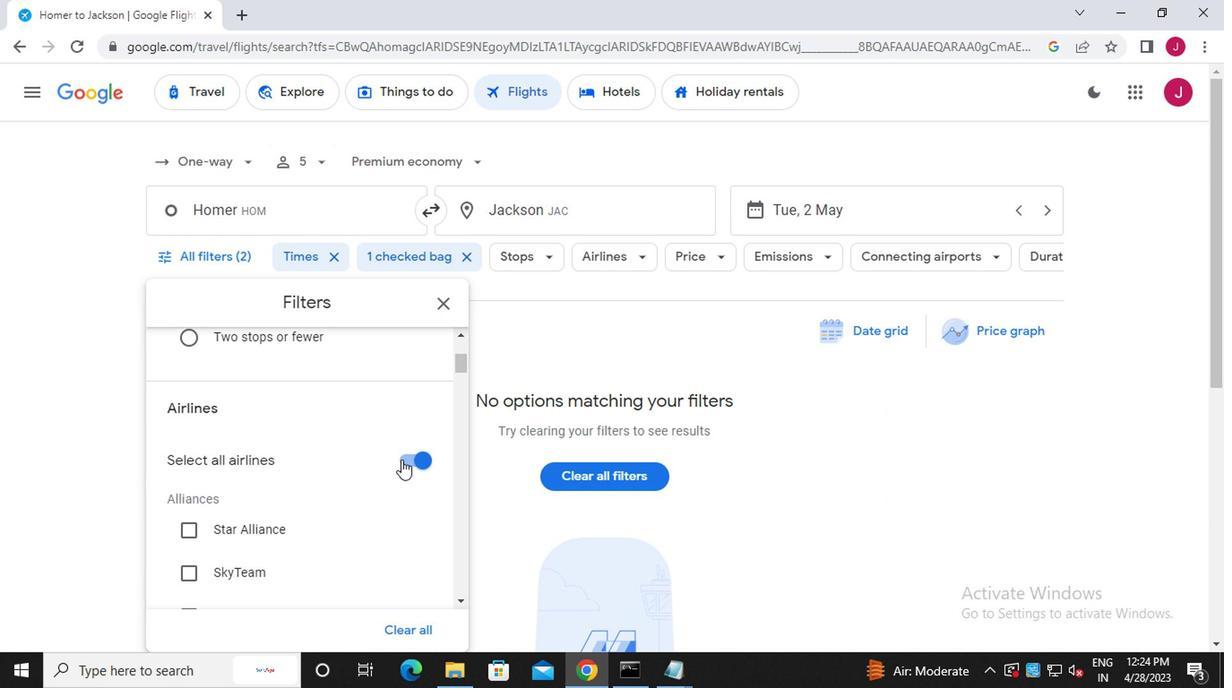 
Action: Mouse moved to (374, 458)
Screenshot: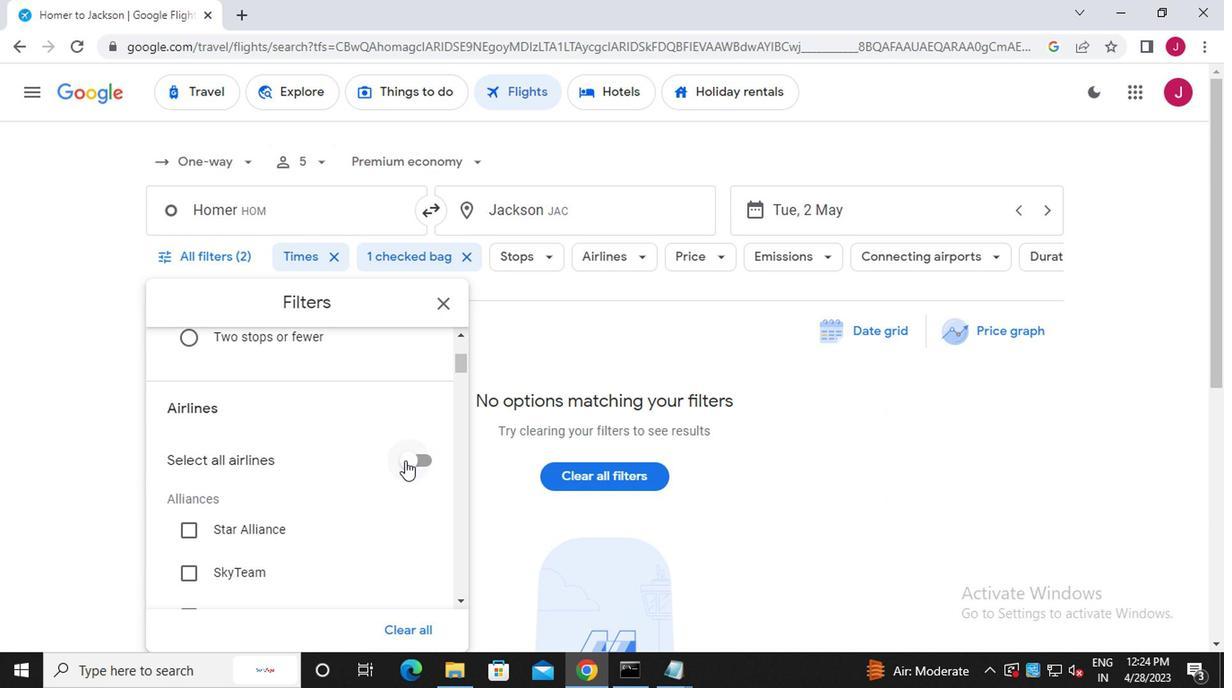 
Action: Mouse scrolled (374, 457) with delta (0, -1)
Screenshot: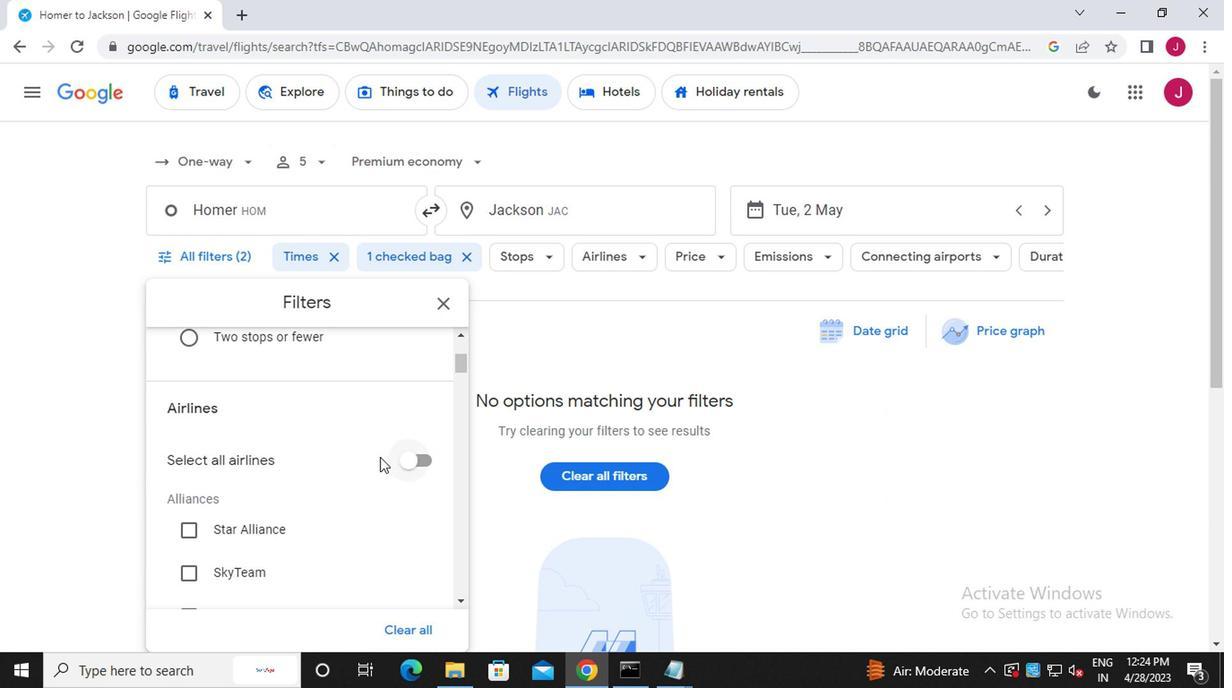 
Action: Mouse scrolled (374, 457) with delta (0, -1)
Screenshot: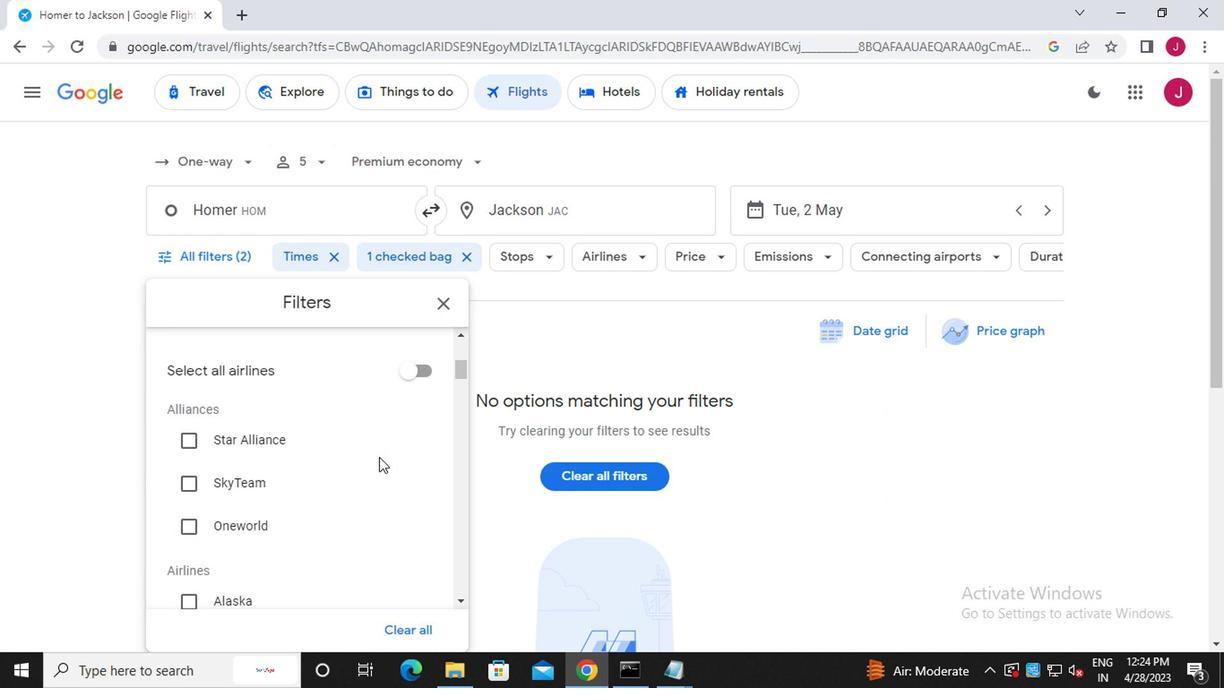 
Action: Mouse scrolled (374, 457) with delta (0, -1)
Screenshot: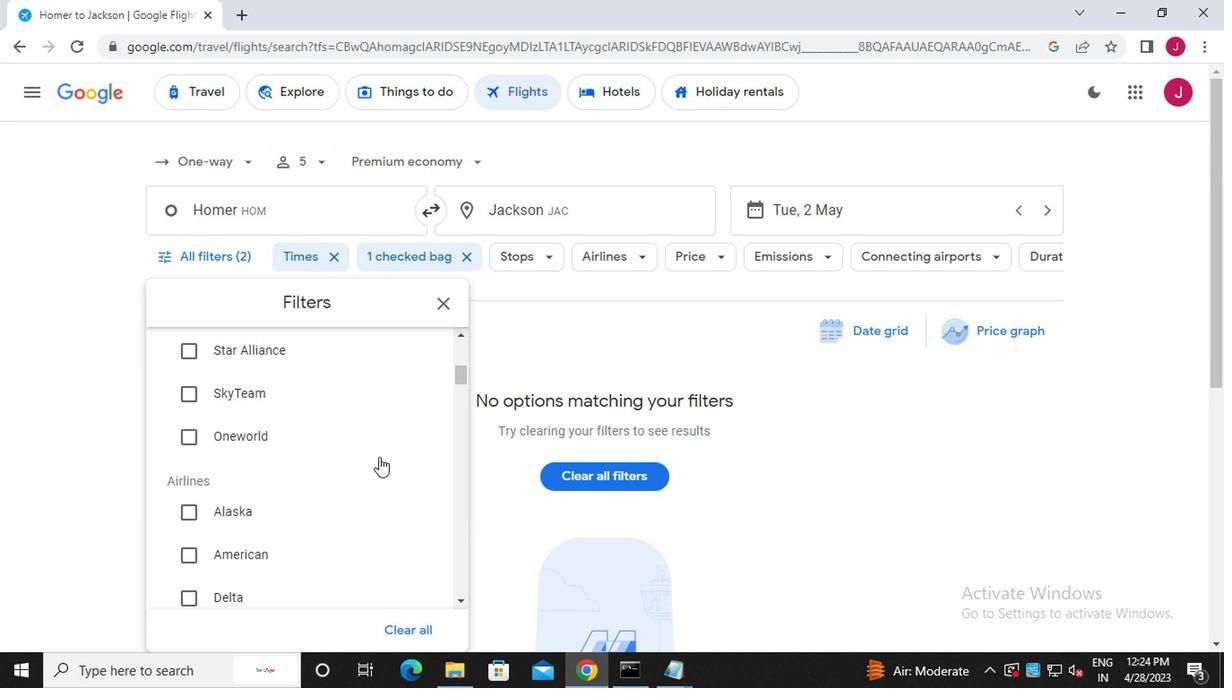 
Action: Mouse scrolled (374, 457) with delta (0, -1)
Screenshot: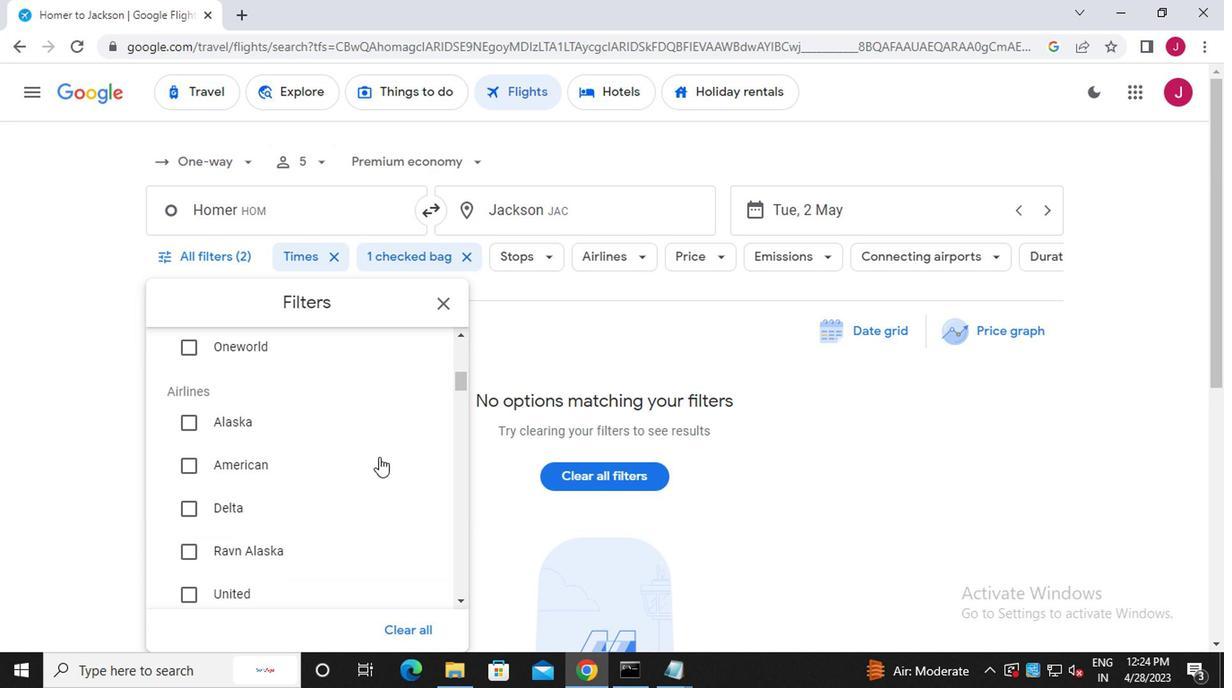 
Action: Mouse scrolled (374, 457) with delta (0, -1)
Screenshot: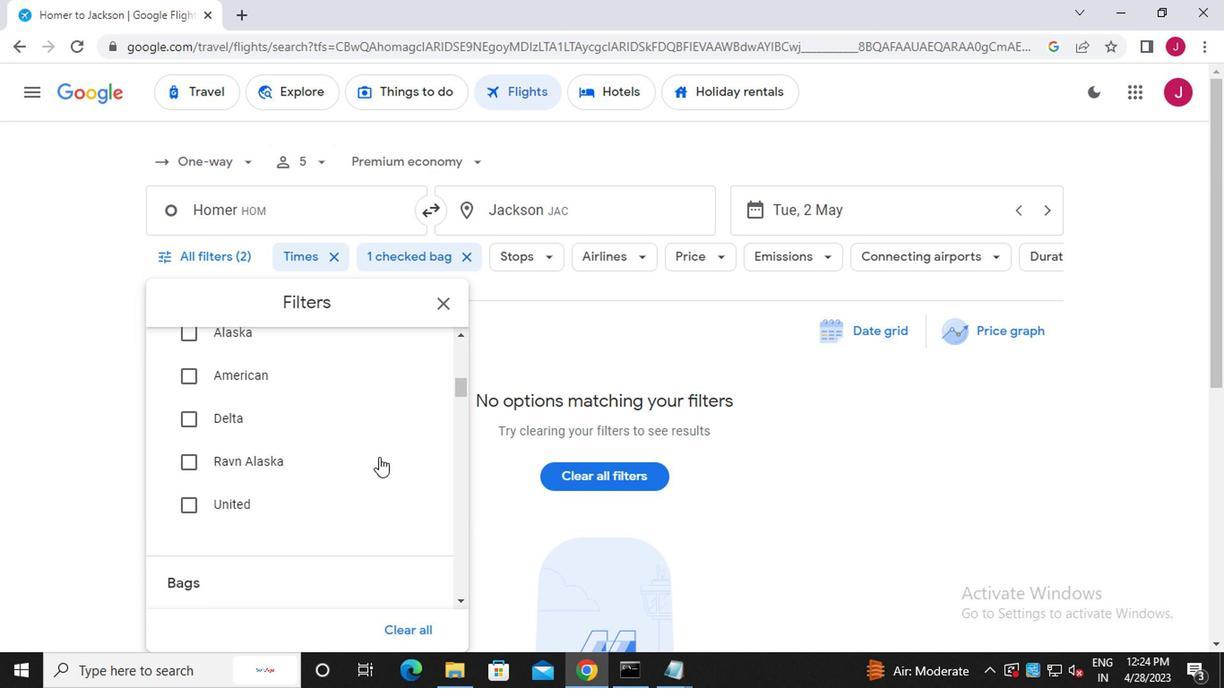
Action: Mouse moved to (182, 419)
Screenshot: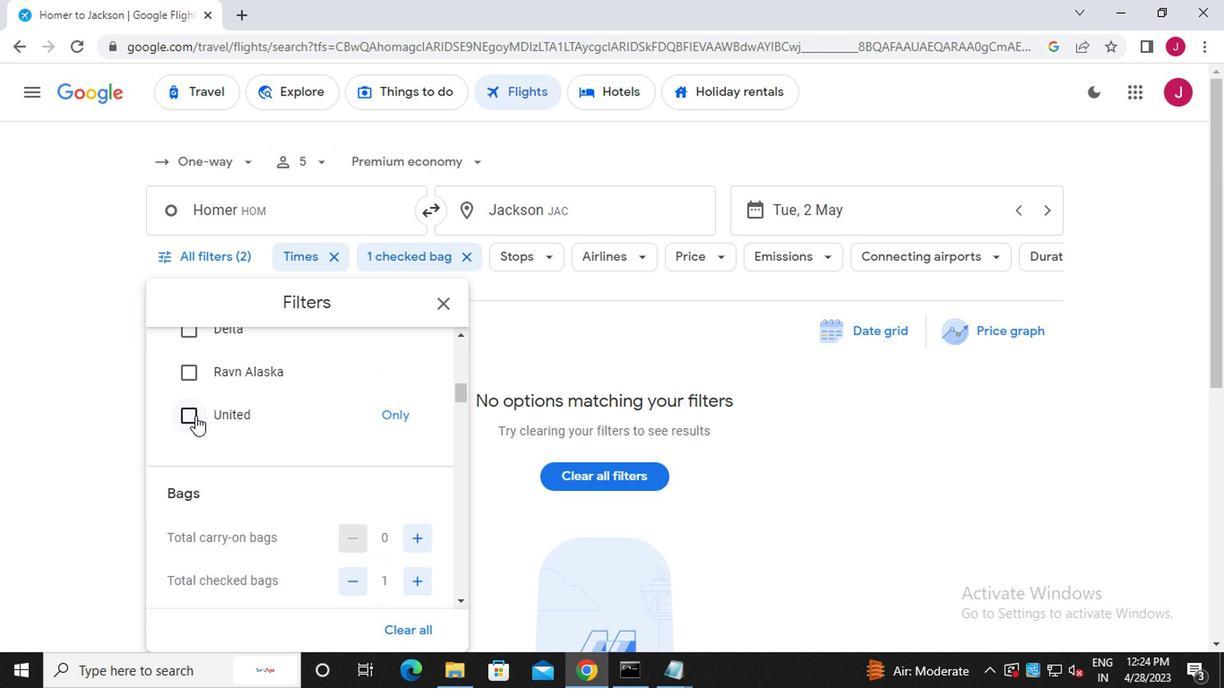 
Action: Mouse pressed left at (182, 419)
Screenshot: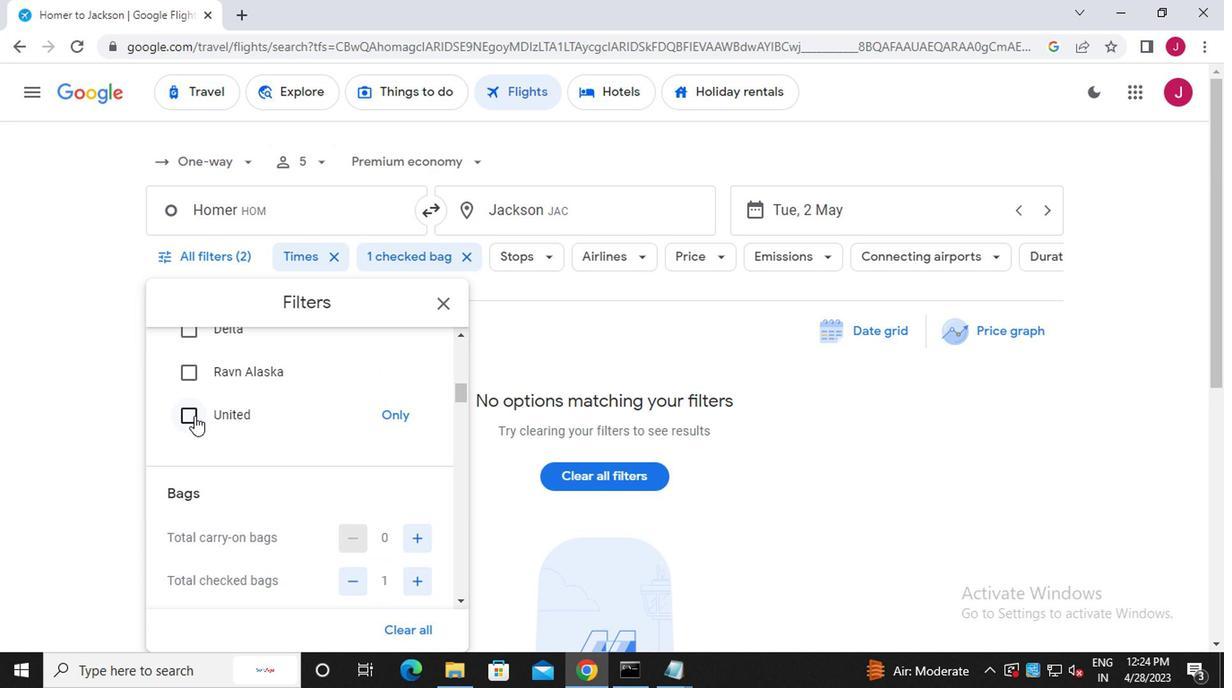 
Action: Mouse moved to (189, 419)
Screenshot: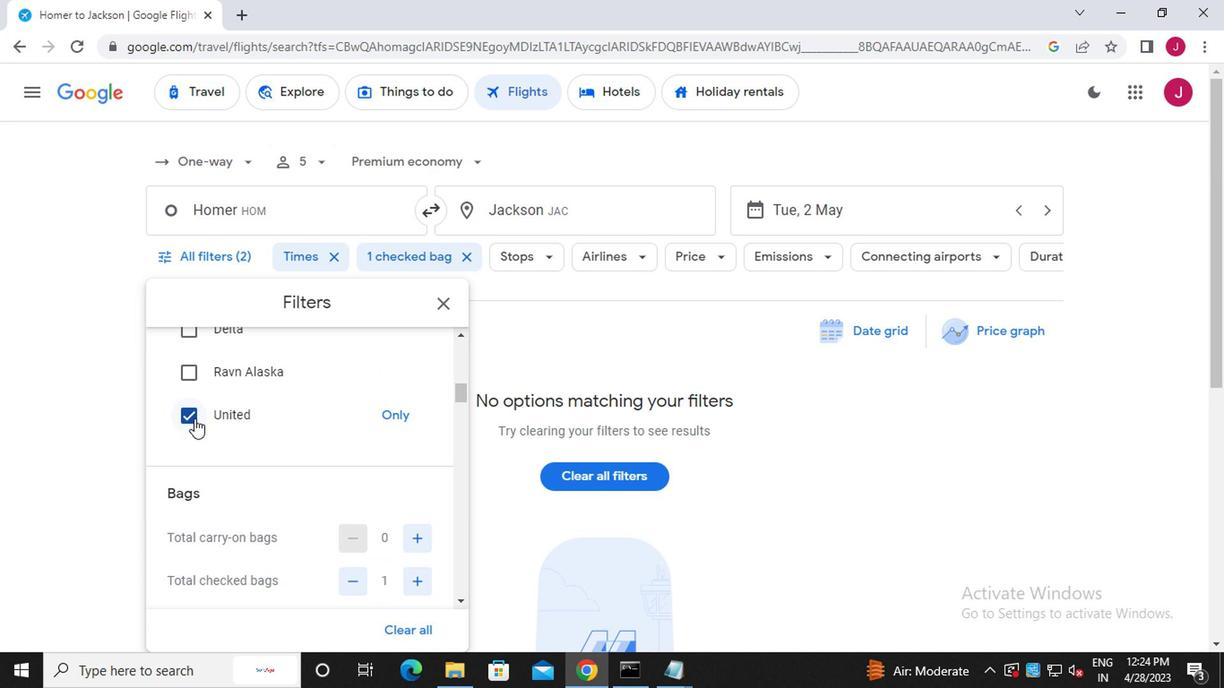 
Action: Mouse scrolled (189, 418) with delta (0, 0)
Screenshot: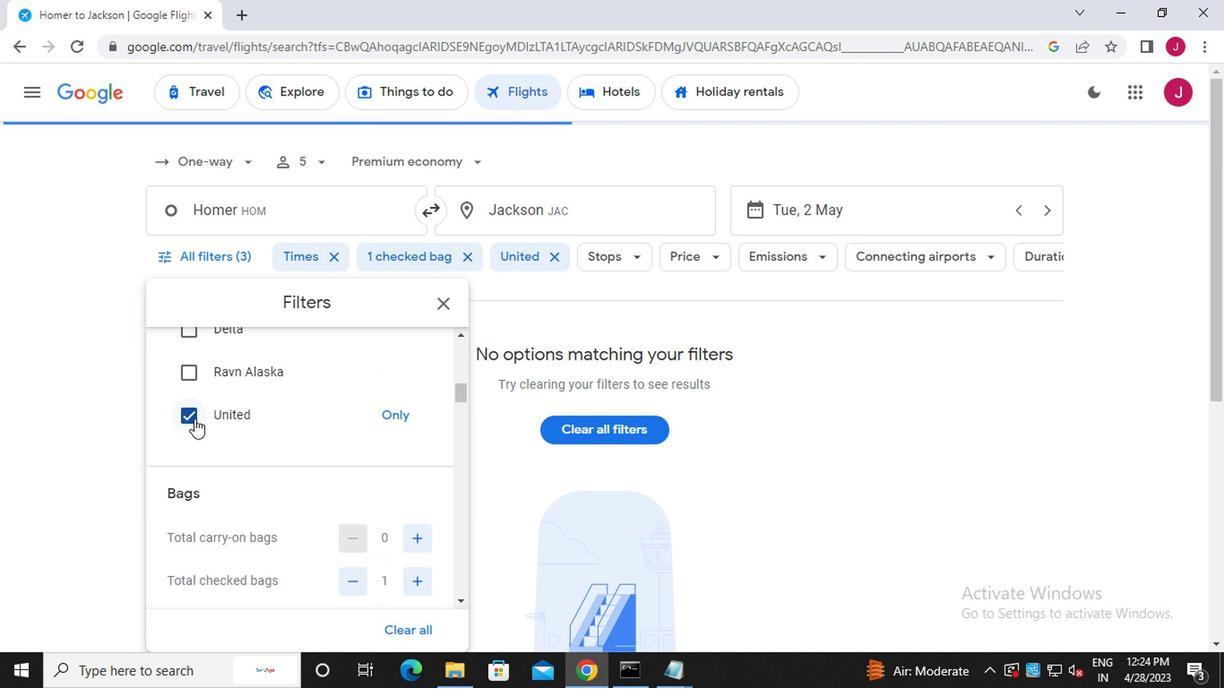
Action: Mouse moved to (189, 420)
Screenshot: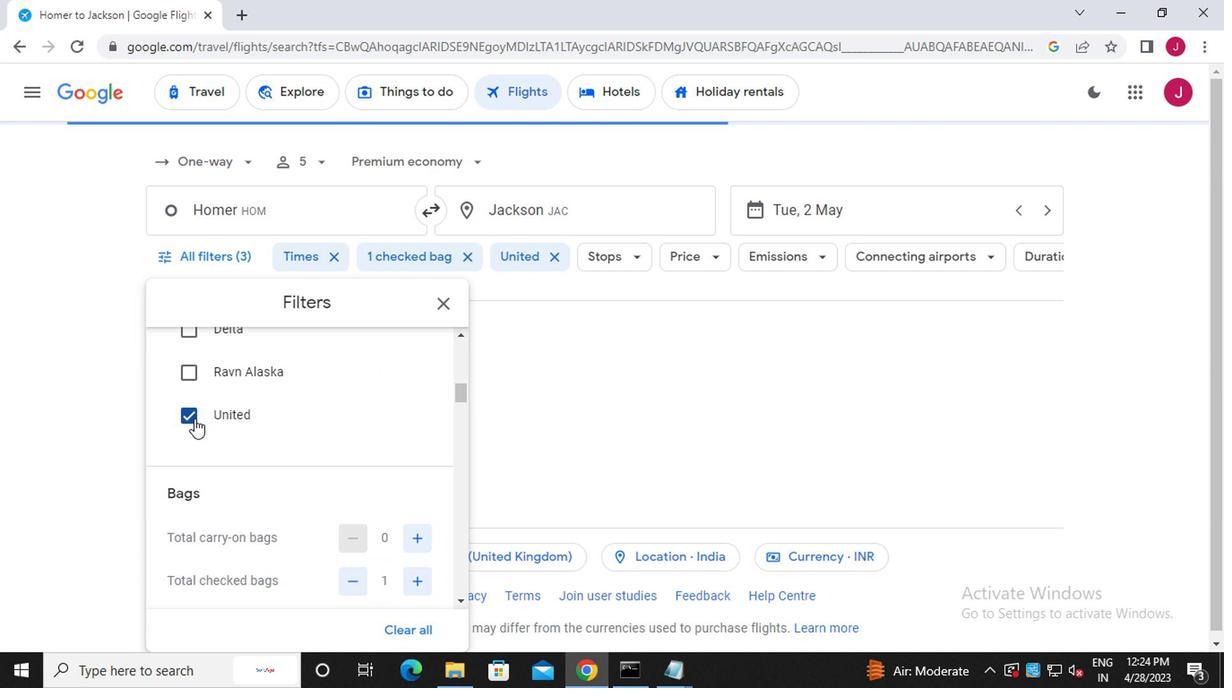 
Action: Mouse scrolled (189, 419) with delta (0, -1)
Screenshot: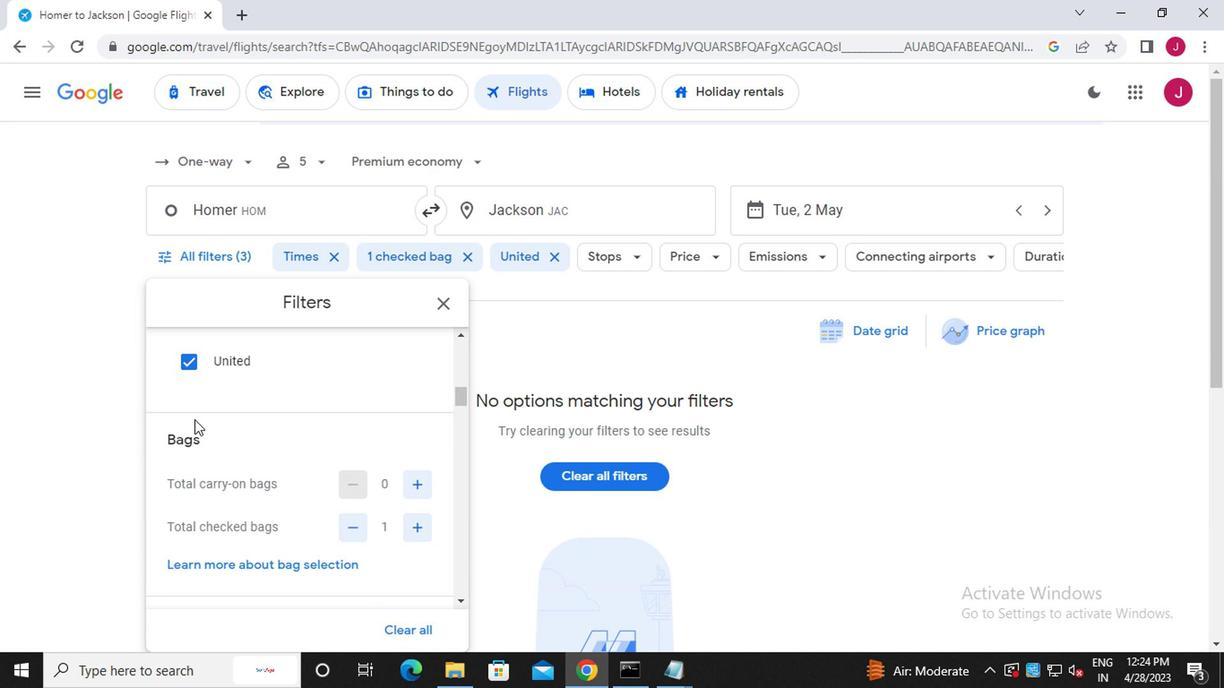 
Action: Mouse moved to (392, 429)
Screenshot: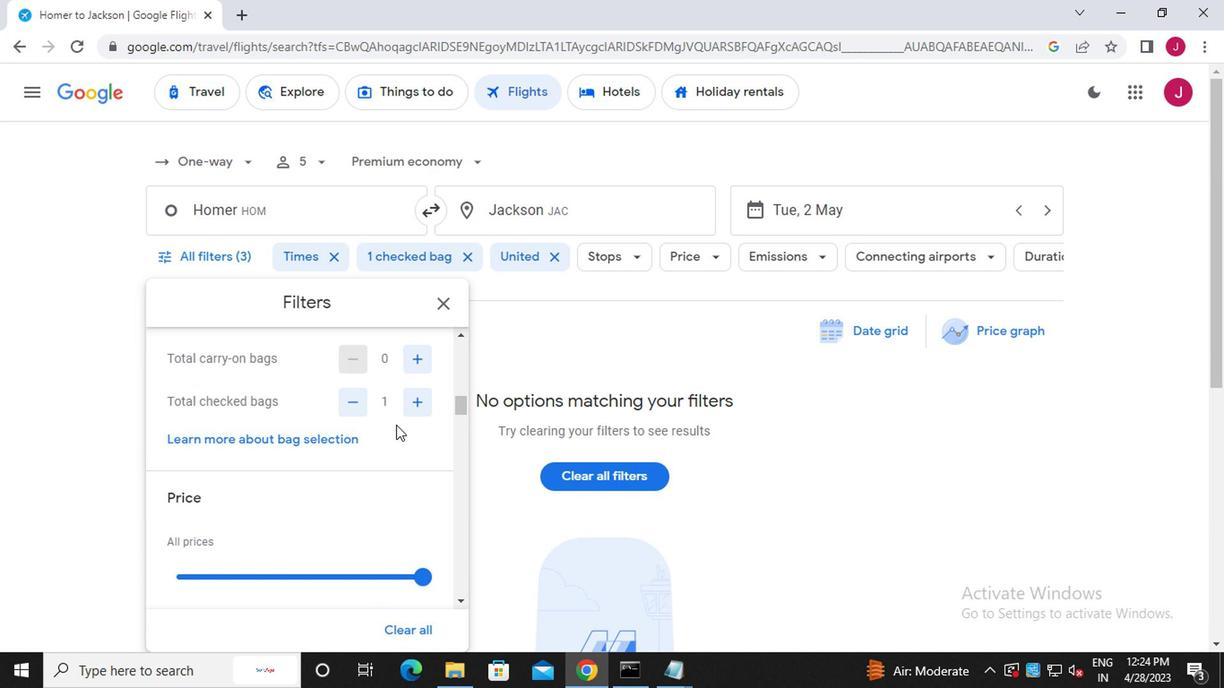 
Action: Mouse scrolled (392, 428) with delta (0, -1)
Screenshot: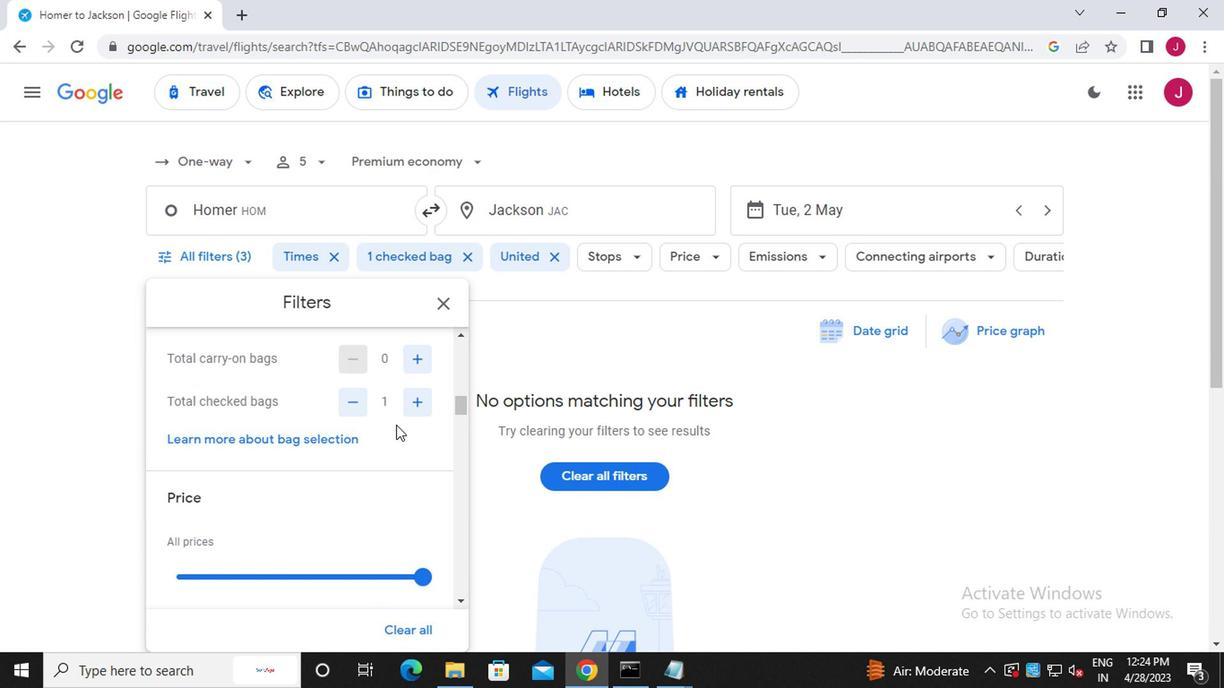 
Action: Mouse moved to (417, 489)
Screenshot: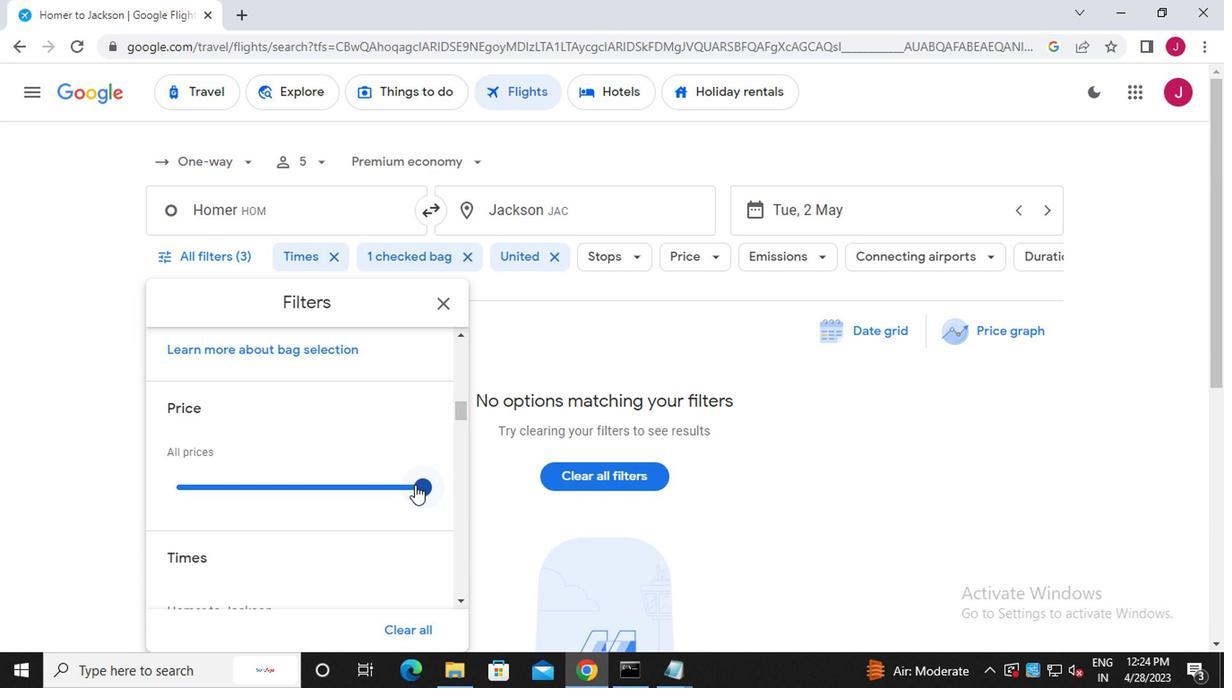 
Action: Mouse pressed left at (417, 489)
Screenshot: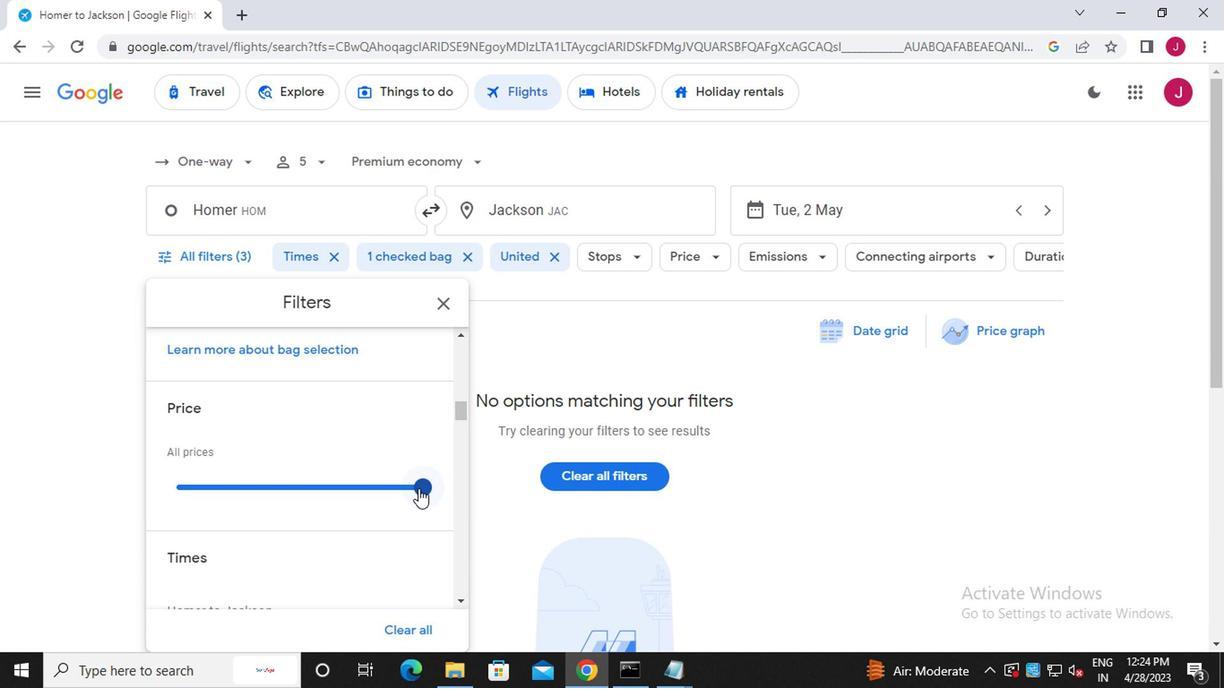 
Action: Mouse moved to (424, 489)
Screenshot: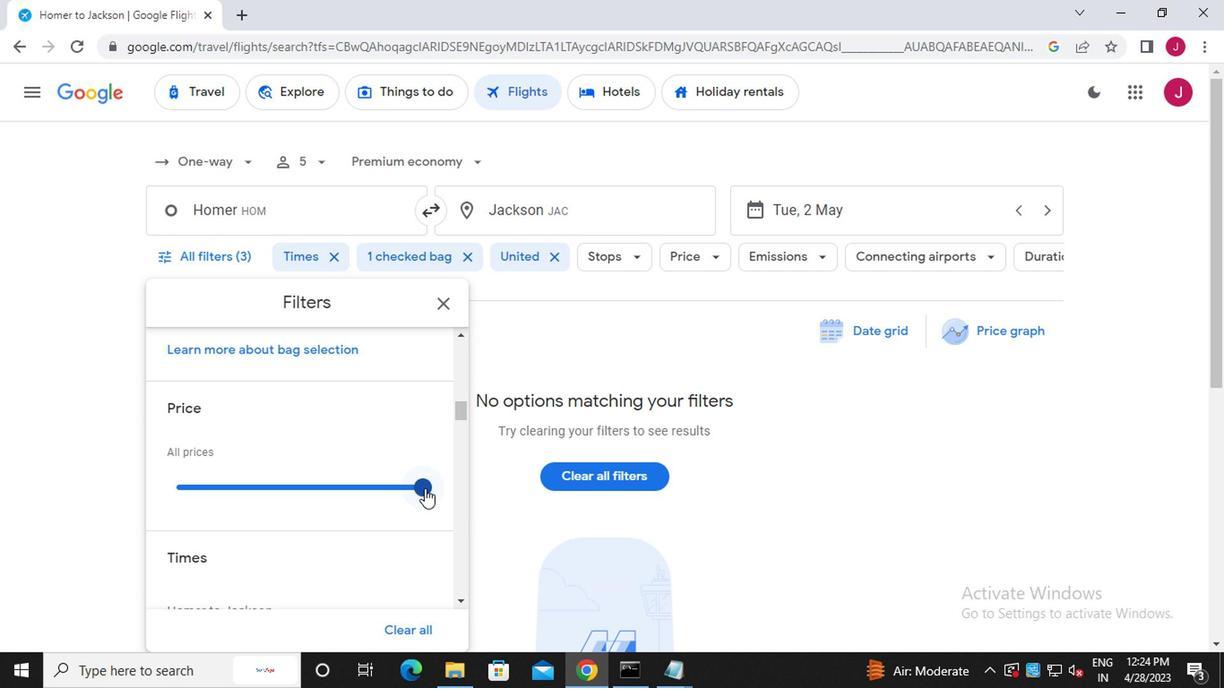 
Action: Mouse scrolled (424, 488) with delta (0, -1)
Screenshot: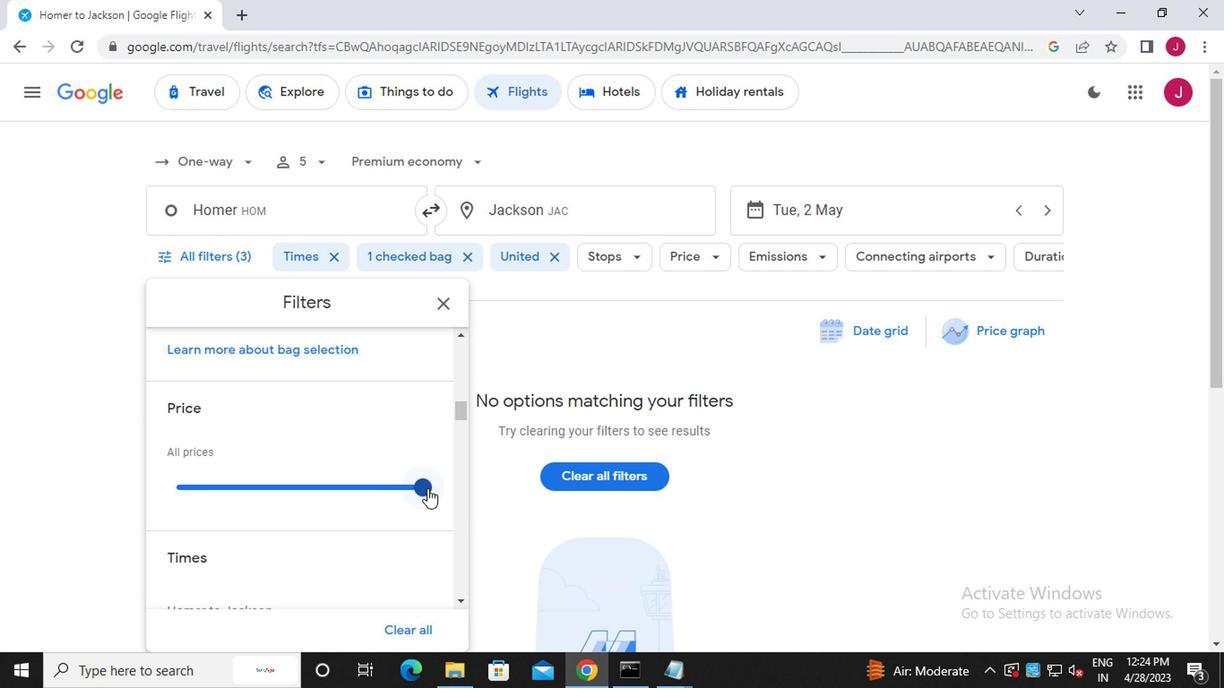 
Action: Mouse scrolled (424, 488) with delta (0, -1)
Screenshot: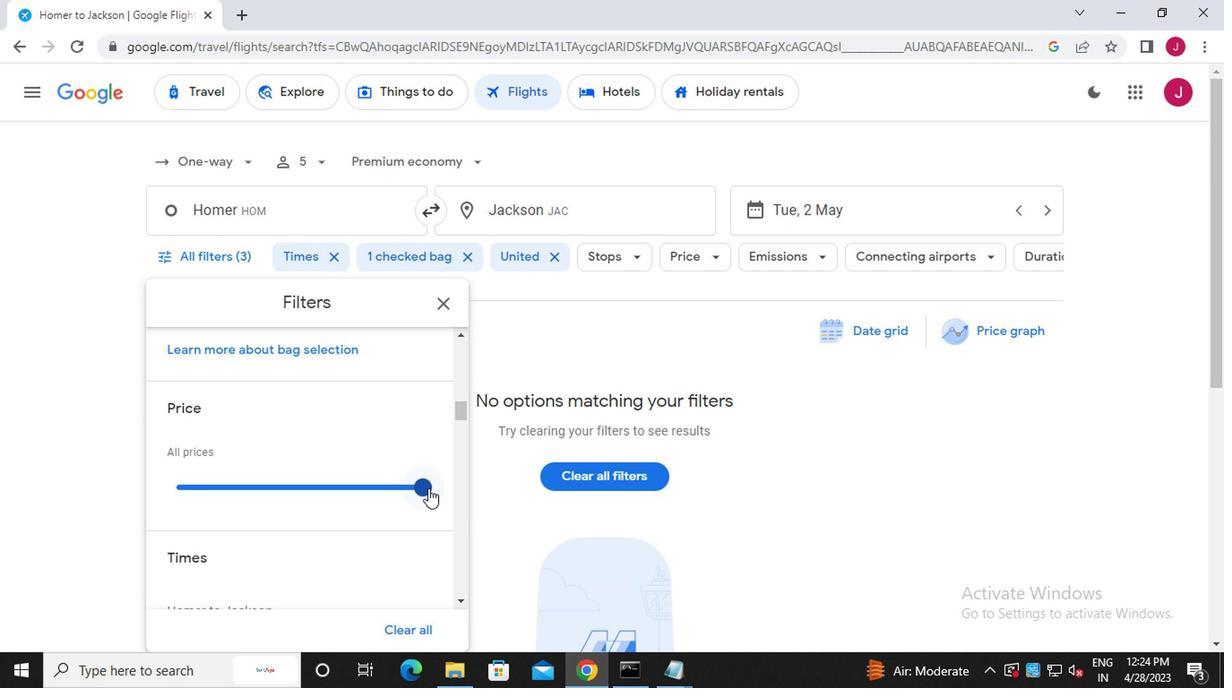 
Action: Mouse moved to (425, 485)
Screenshot: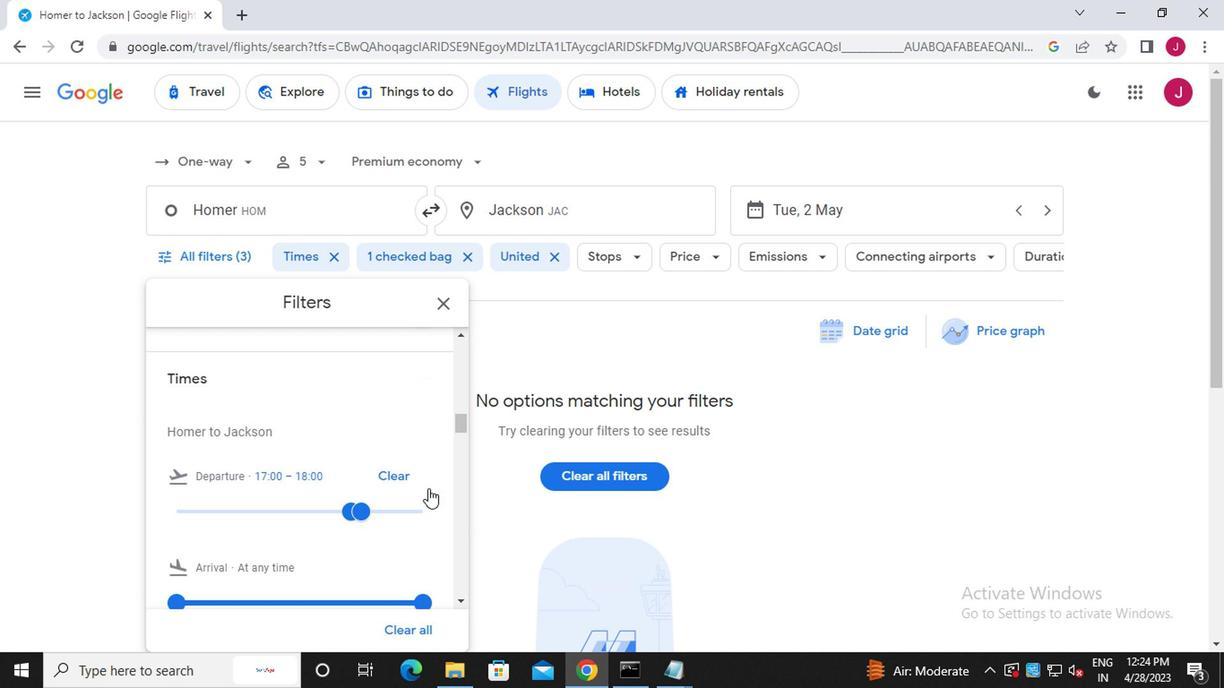 
Action: Mouse scrolled (425, 485) with delta (0, 0)
Screenshot: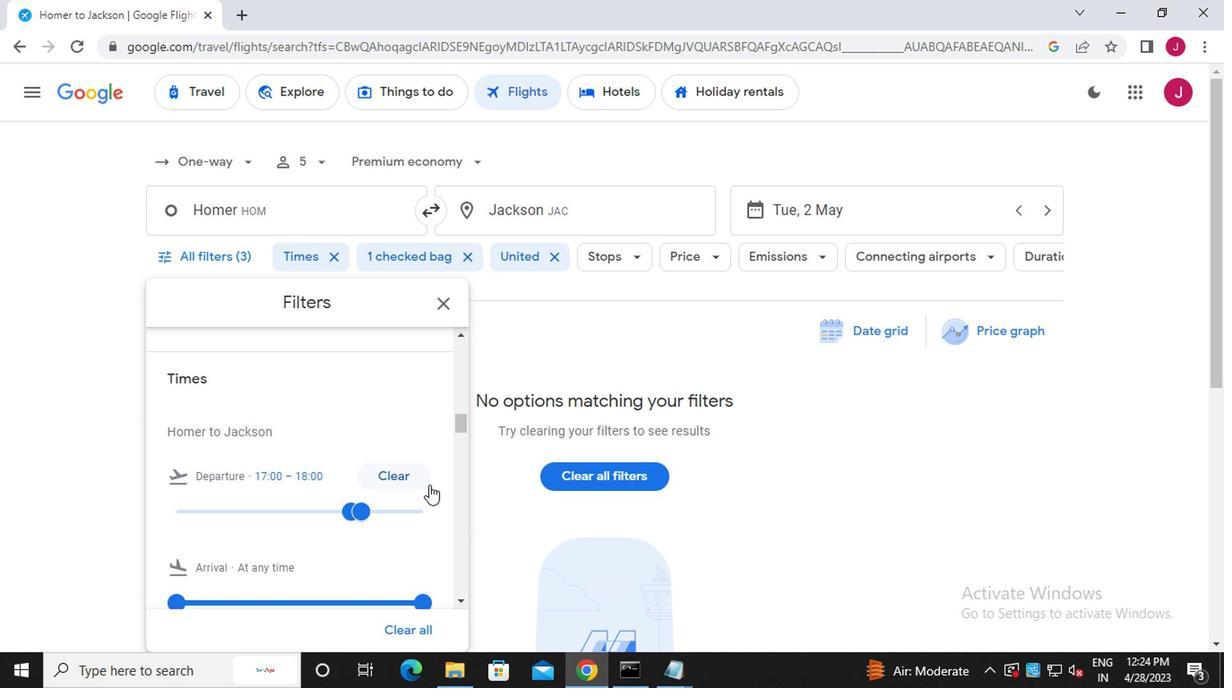 
Action: Mouse moved to (354, 423)
Screenshot: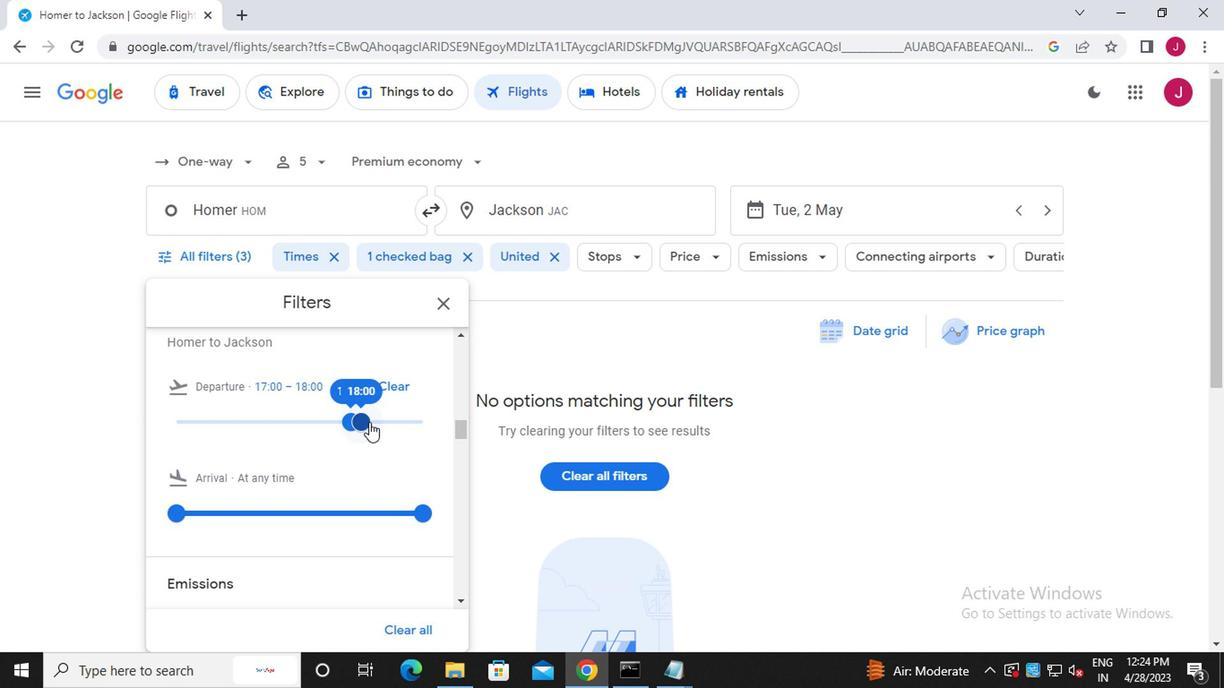 
Action: Mouse pressed left at (354, 423)
Screenshot: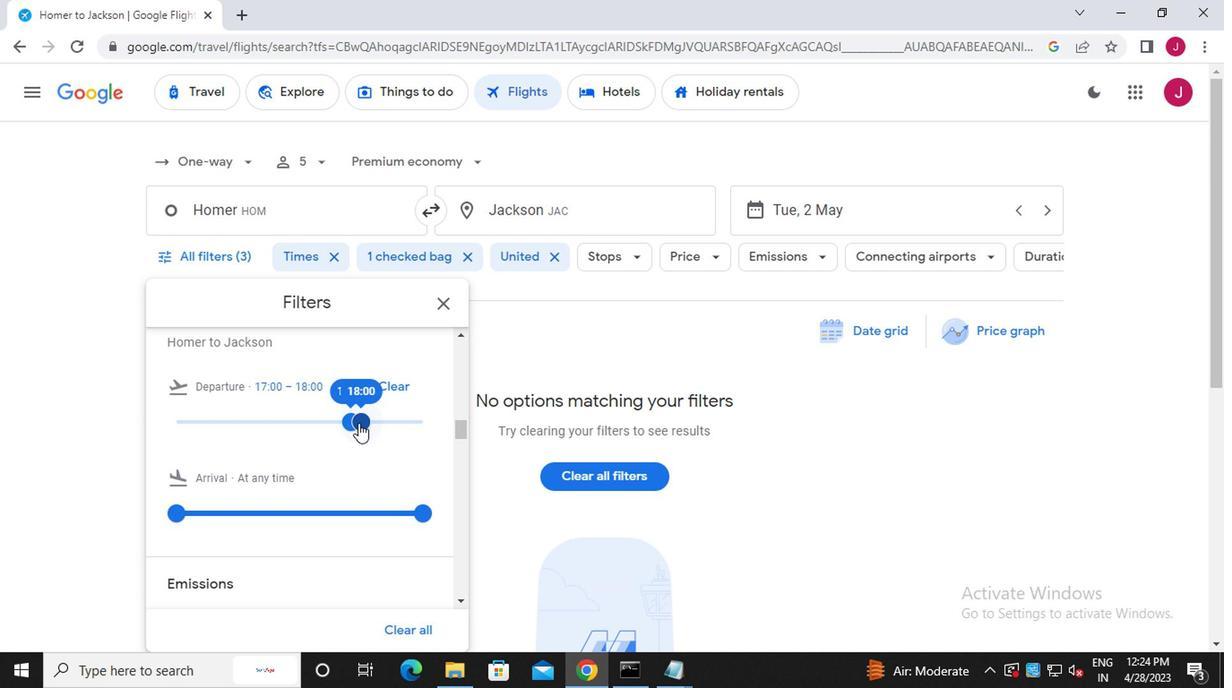 
Action: Mouse moved to (348, 420)
Screenshot: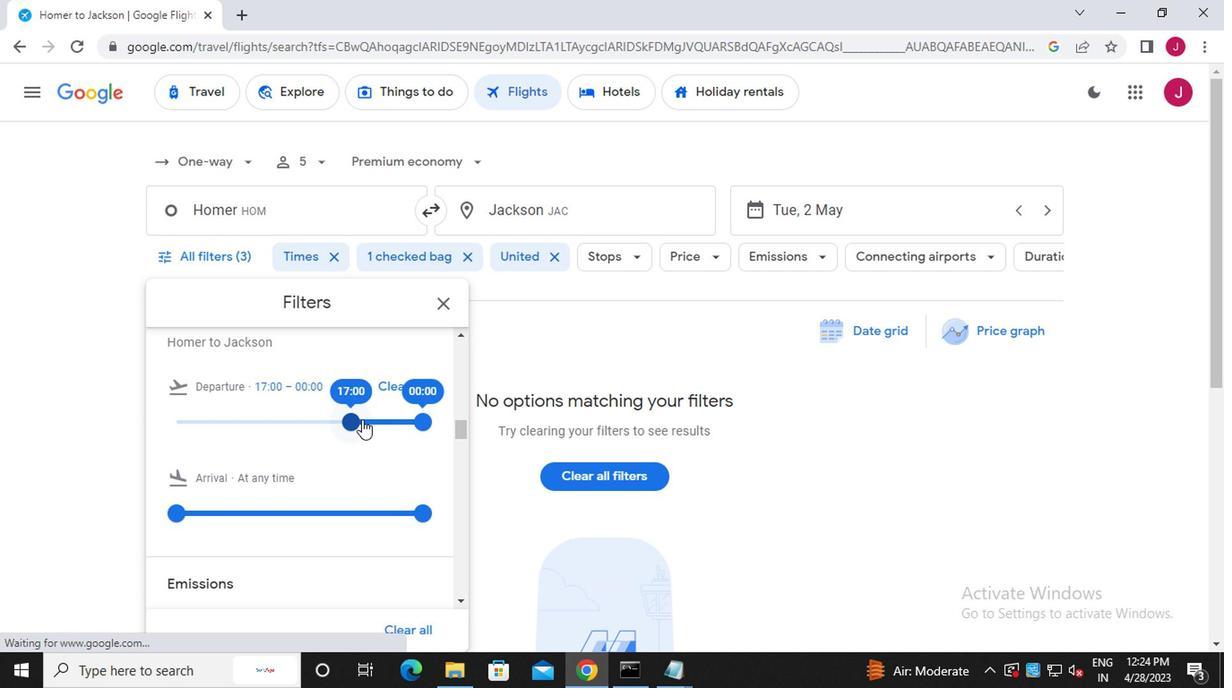 
Action: Mouse pressed left at (348, 420)
Screenshot: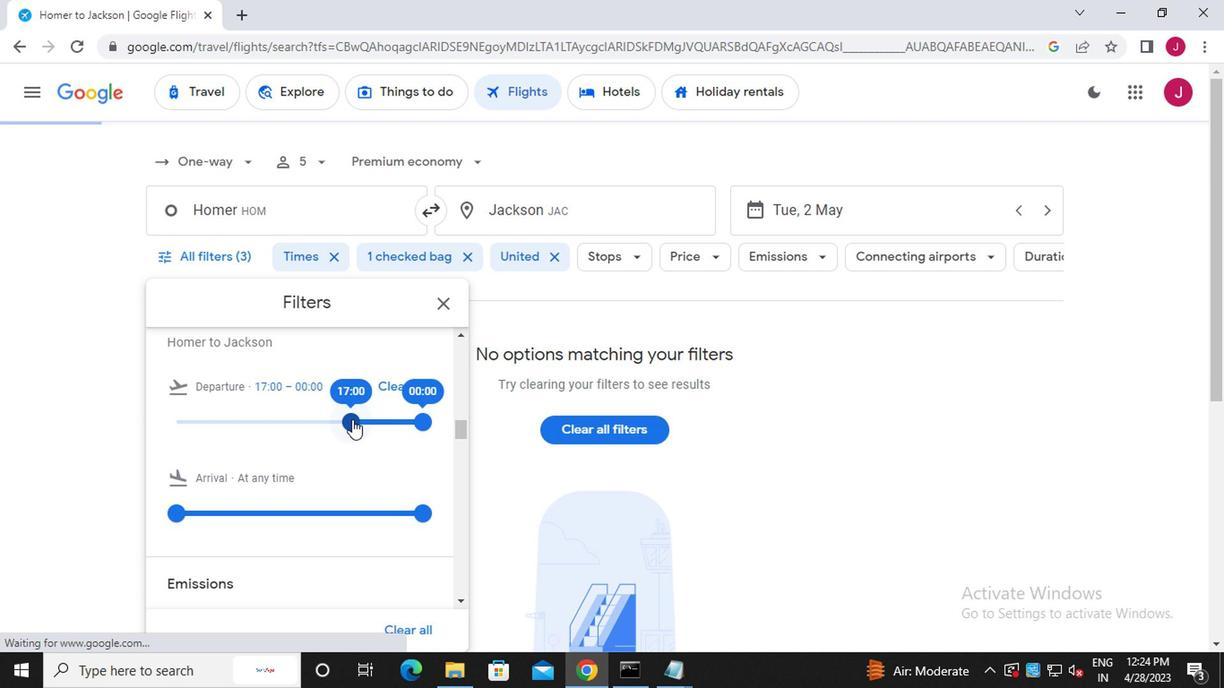 
Action: Mouse moved to (420, 422)
Screenshot: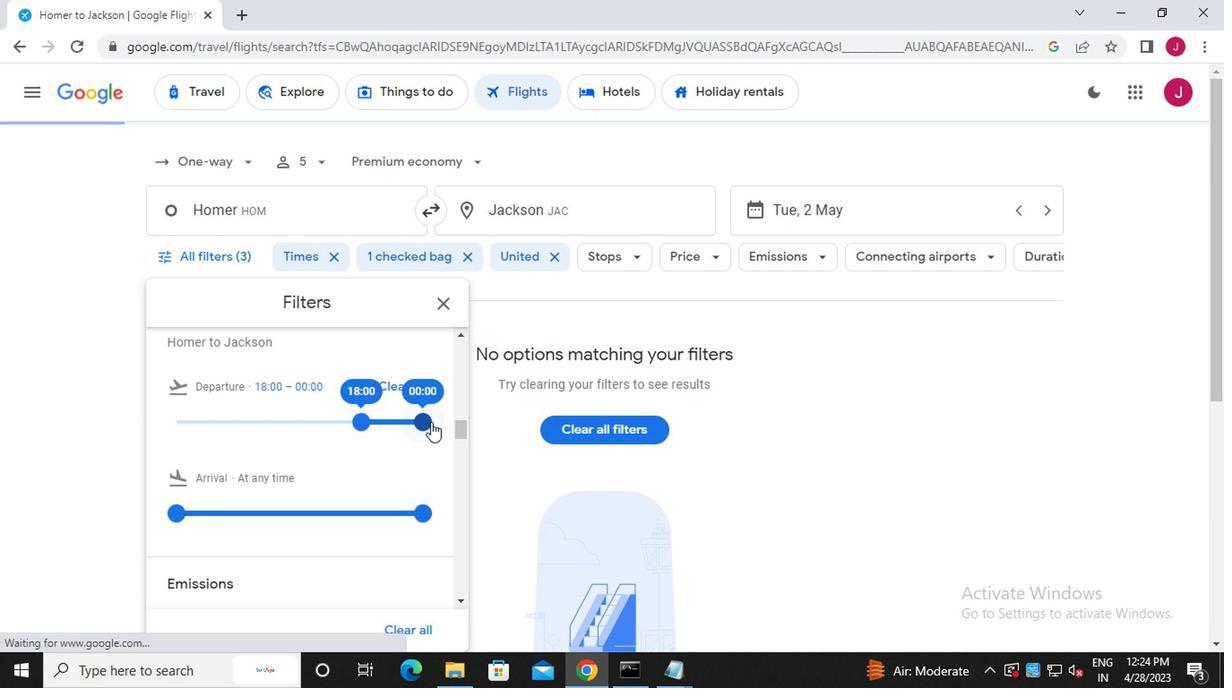 
Action: Mouse pressed left at (420, 422)
Screenshot: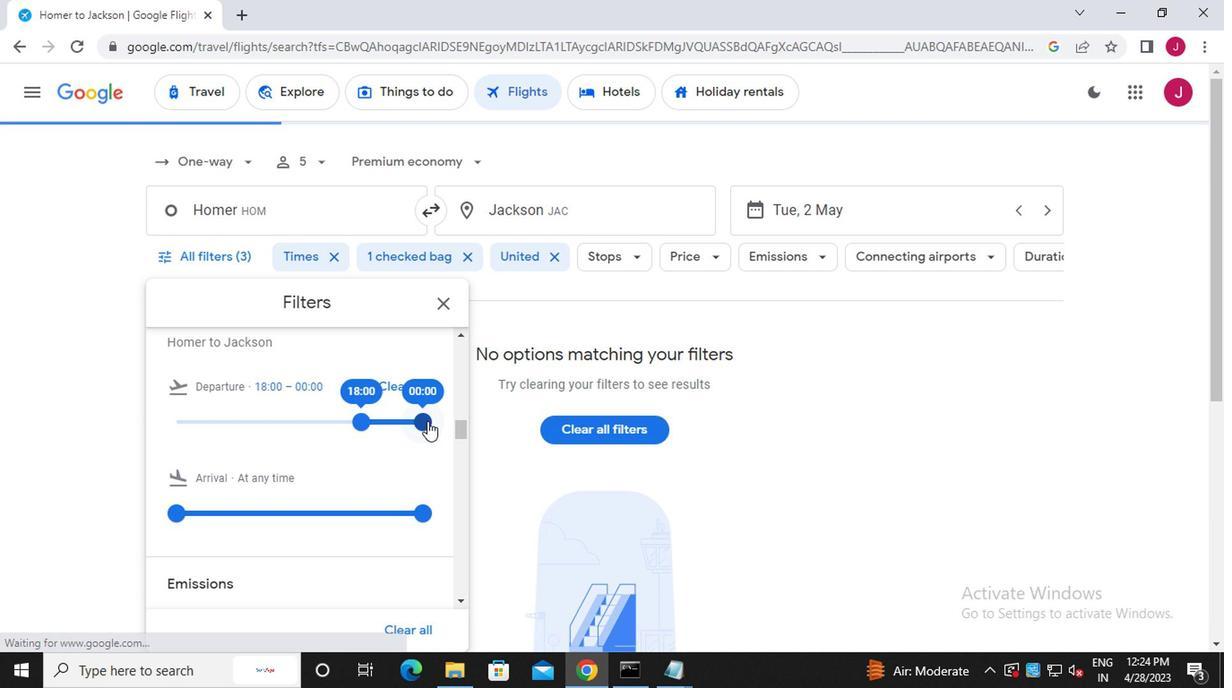 
Action: Mouse moved to (443, 307)
Screenshot: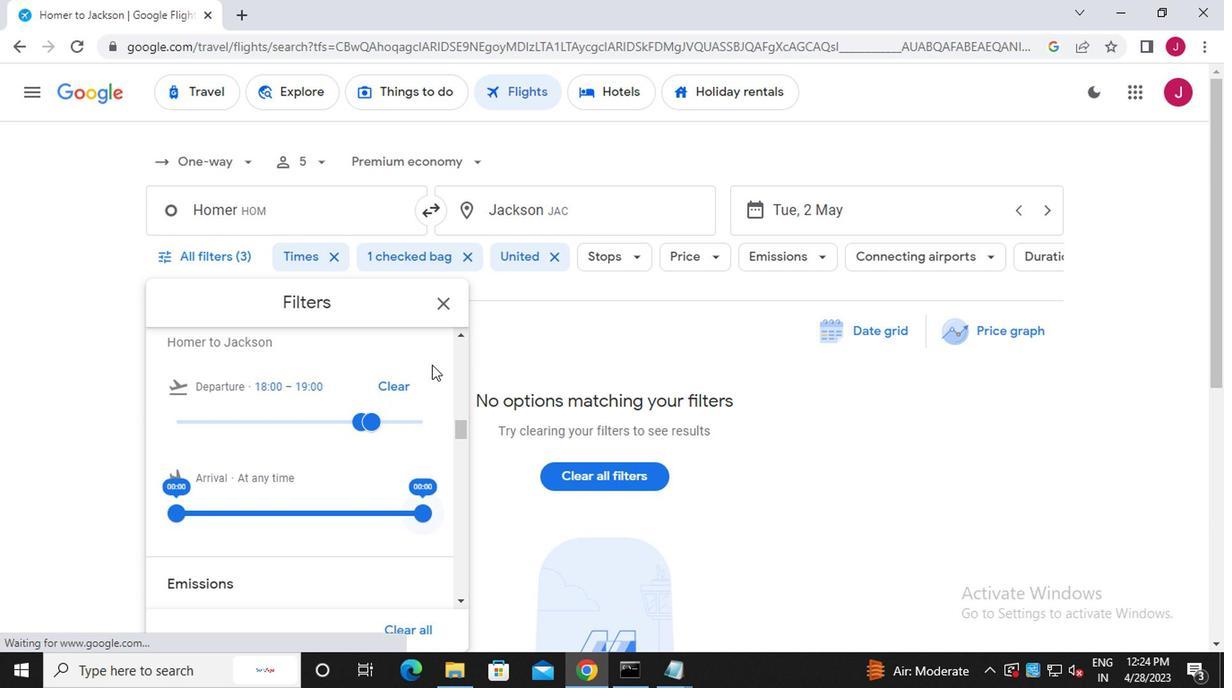 
Action: Mouse pressed left at (443, 307)
Screenshot: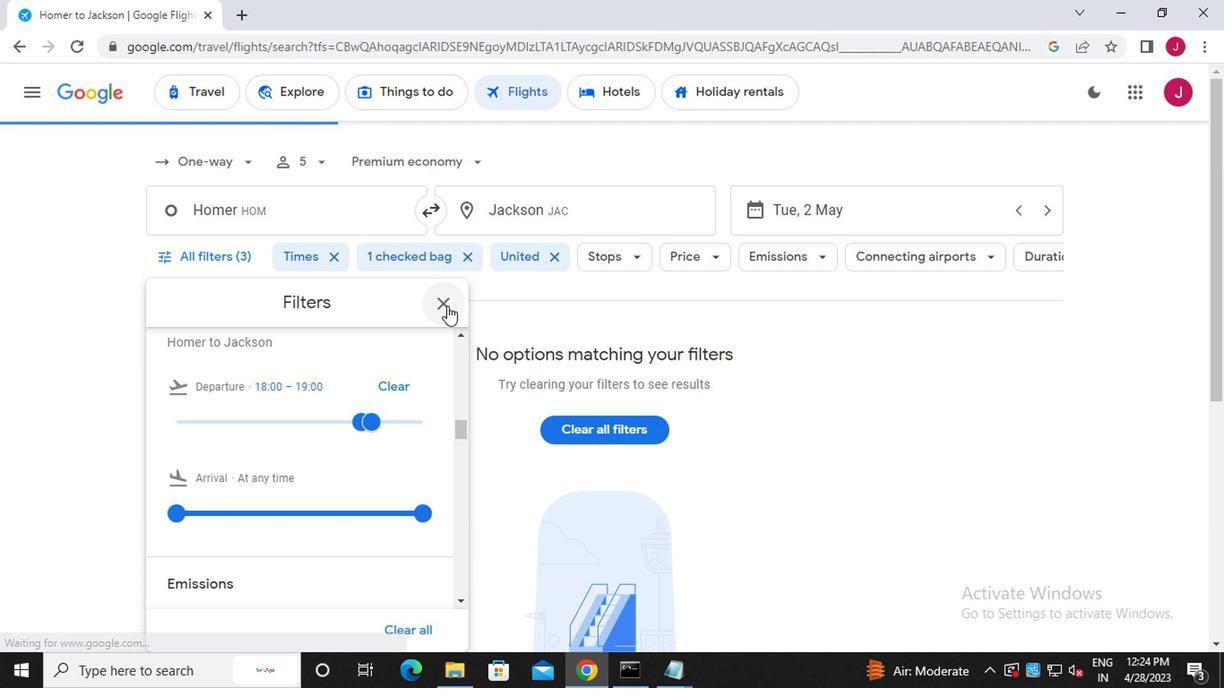 
